 Task: Find connections with filter location Pfungstadt with filter topic #Jobpostingwith filter profile language Potuguese with filter current company Freshersworld.com with filter school NIIT Pune with filter industry Consumer Goods Rental with filter service category Personal Injury Law with filter keywords title Area Sales Manager
Action: Mouse moved to (480, 85)
Screenshot: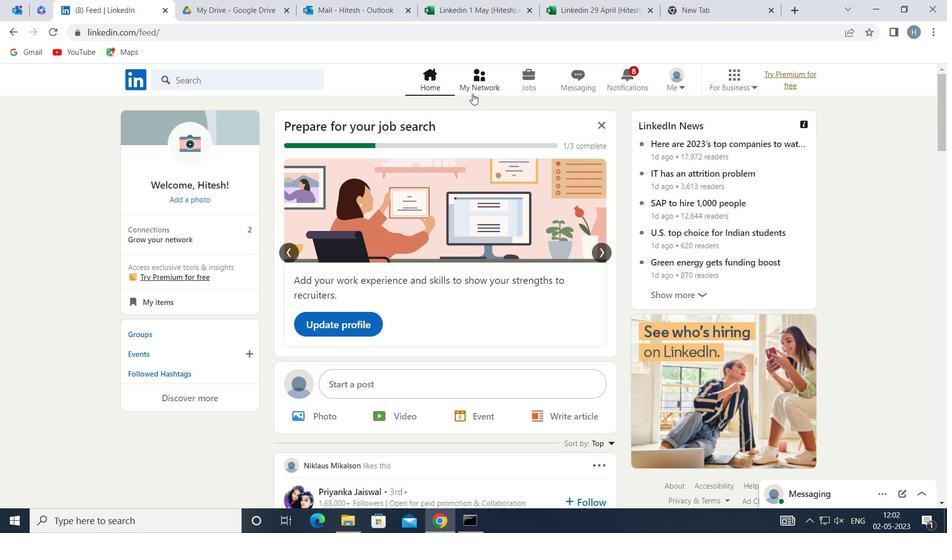 
Action: Mouse pressed left at (480, 85)
Screenshot: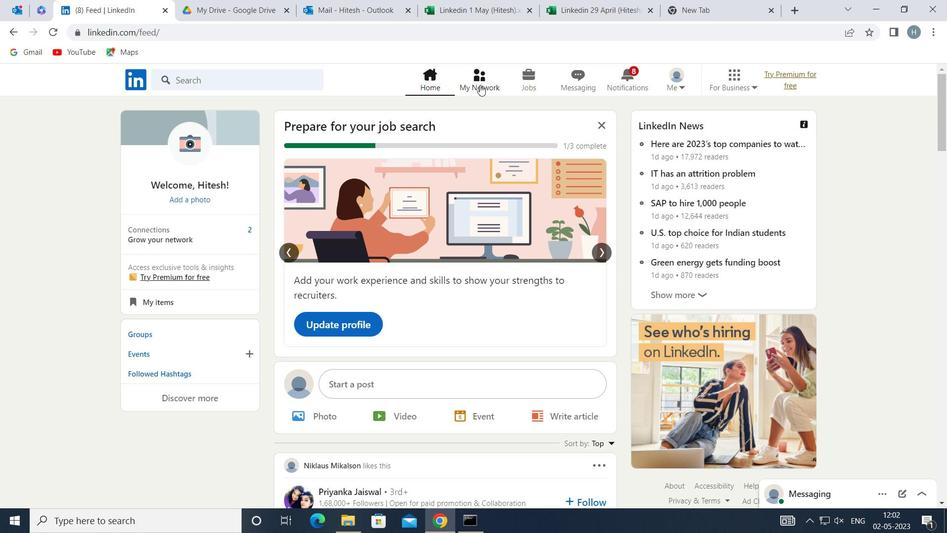 
Action: Mouse moved to (249, 148)
Screenshot: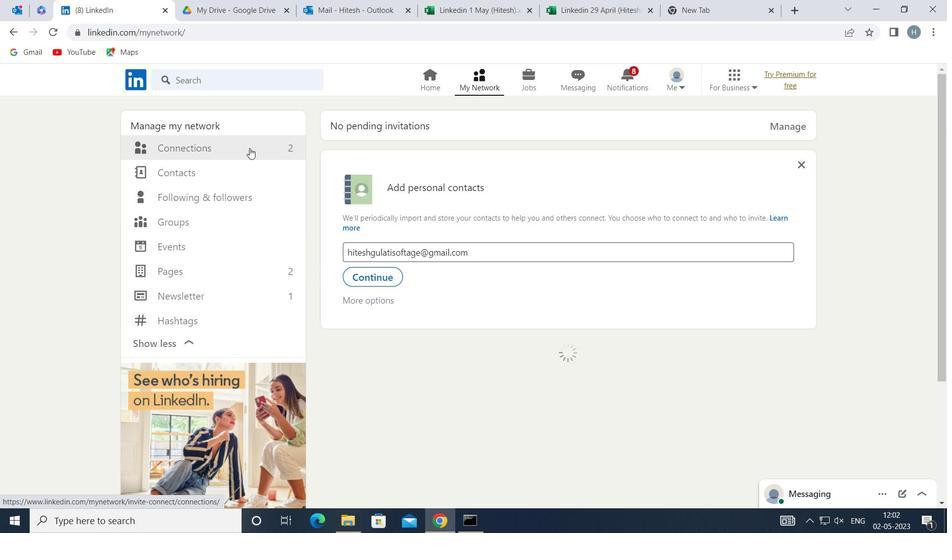 
Action: Mouse pressed left at (249, 148)
Screenshot: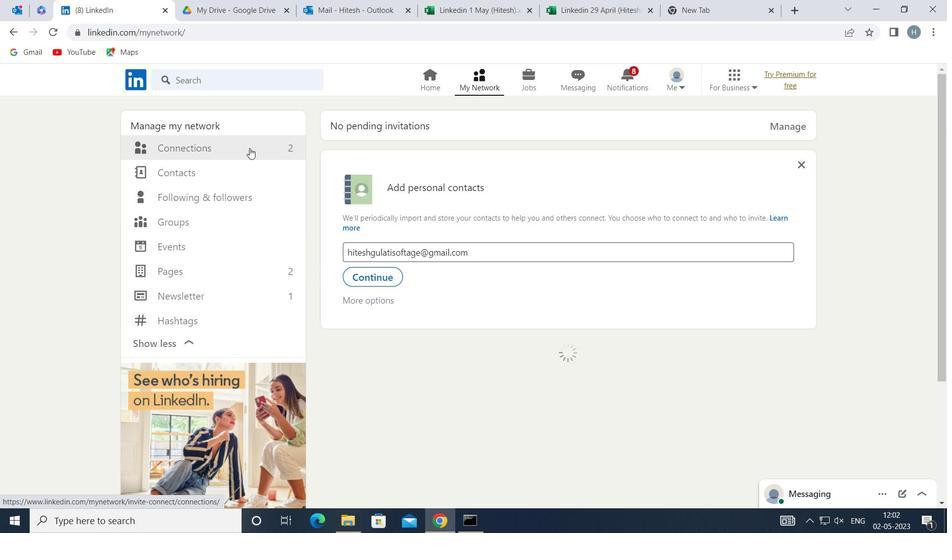 
Action: Mouse moved to (543, 148)
Screenshot: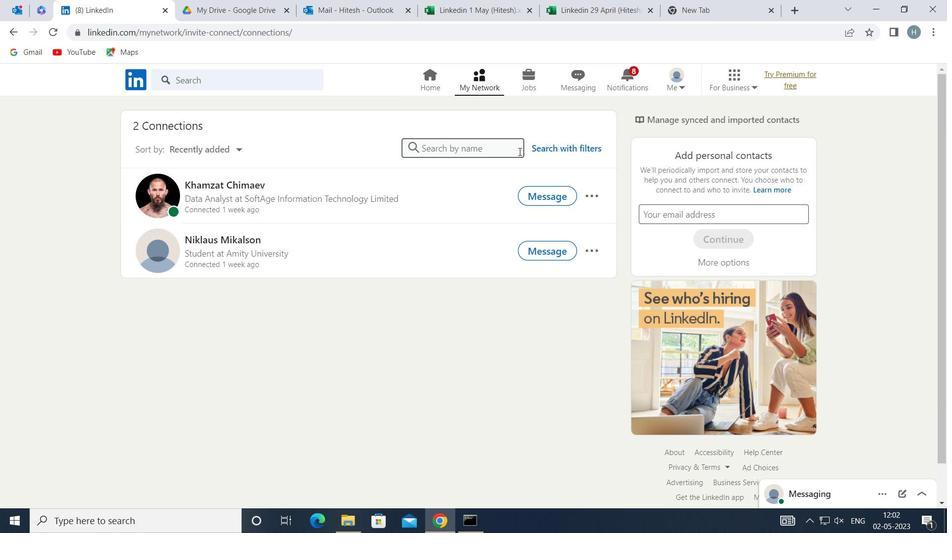 
Action: Mouse pressed left at (543, 148)
Screenshot: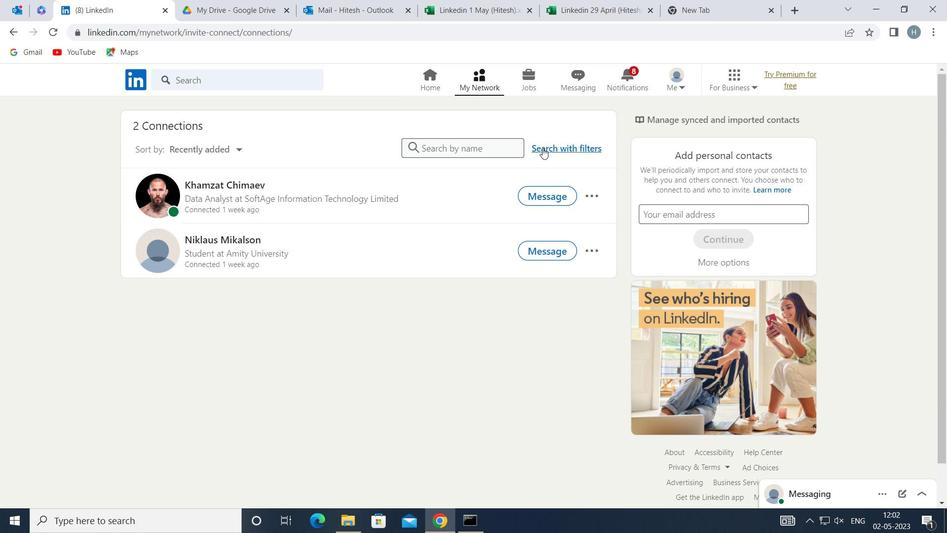 
Action: Mouse moved to (519, 113)
Screenshot: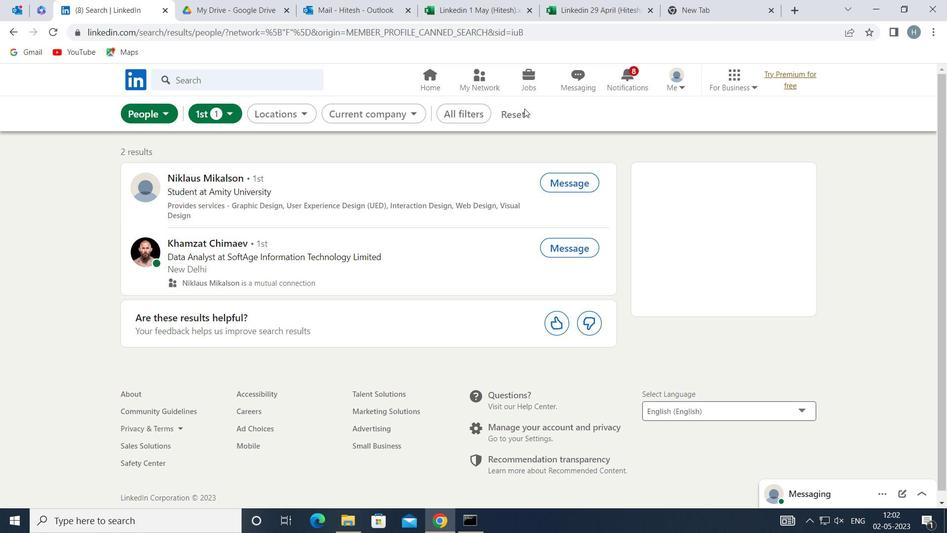 
Action: Mouse pressed left at (519, 113)
Screenshot: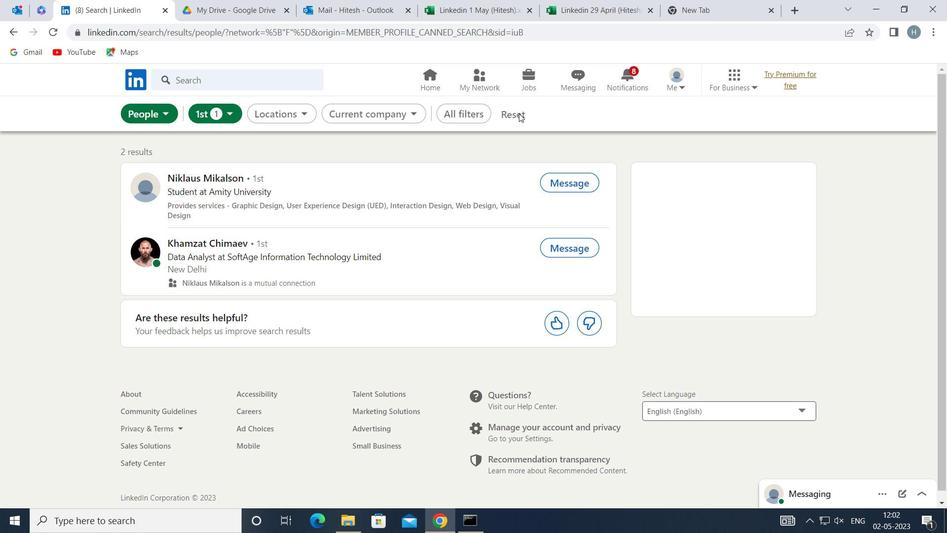 
Action: Mouse moved to (505, 113)
Screenshot: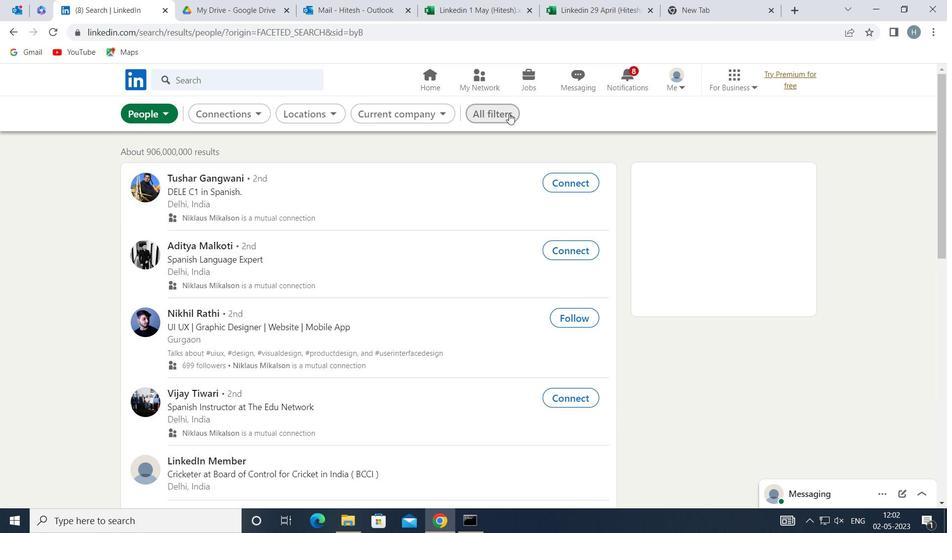 
Action: Mouse pressed left at (505, 113)
Screenshot: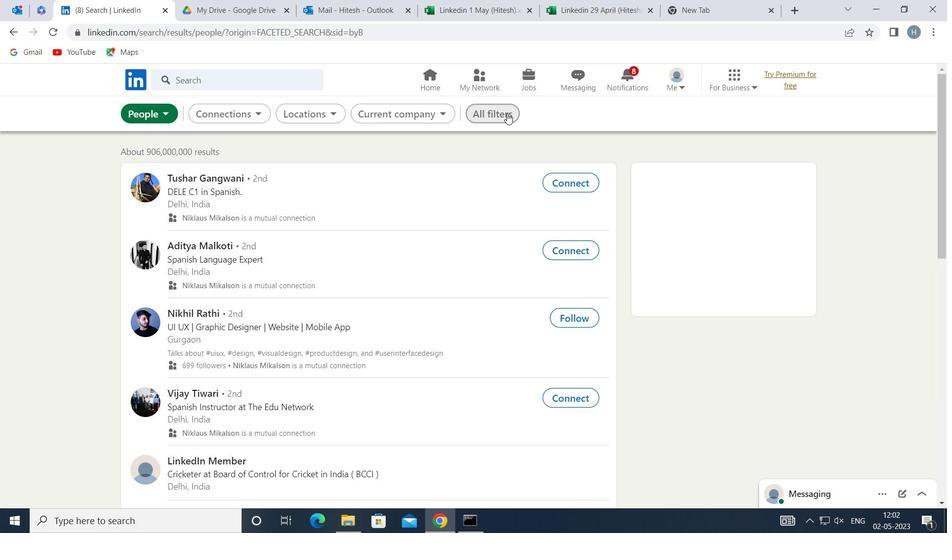 
Action: Mouse moved to (701, 249)
Screenshot: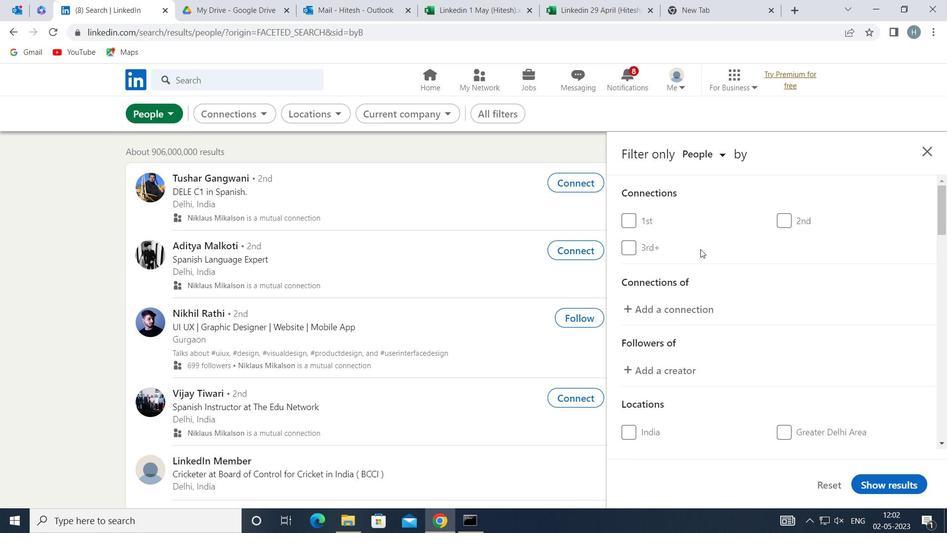 
Action: Mouse scrolled (701, 248) with delta (0, 0)
Screenshot: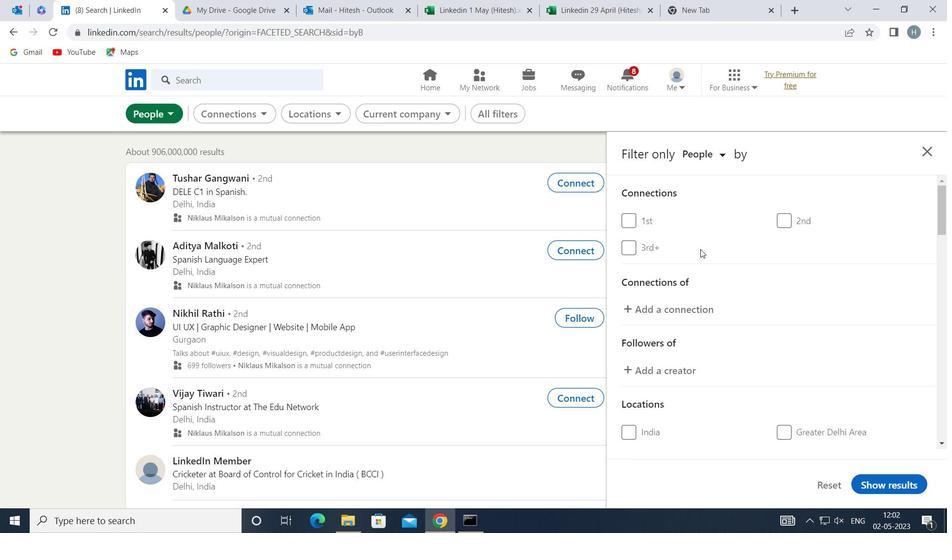 
Action: Mouse scrolled (701, 248) with delta (0, 0)
Screenshot: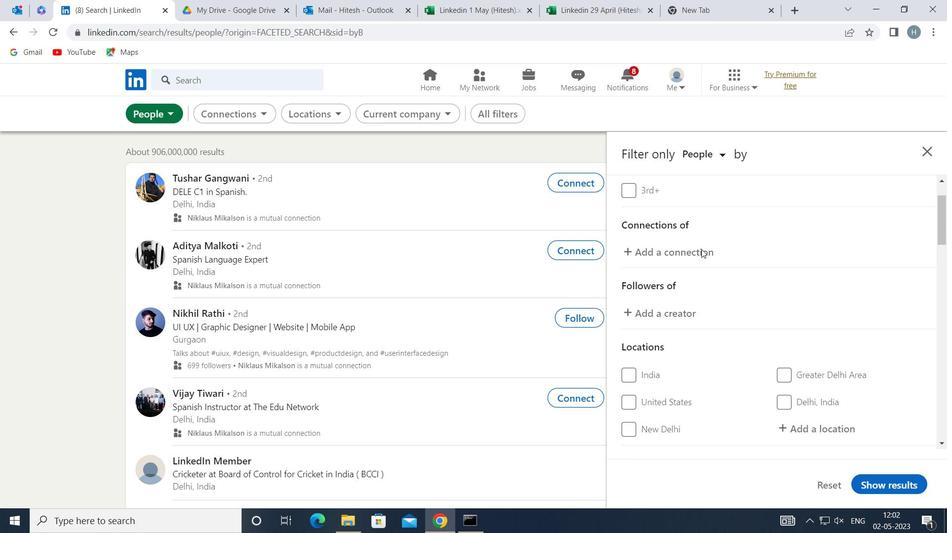 
Action: Mouse moved to (794, 361)
Screenshot: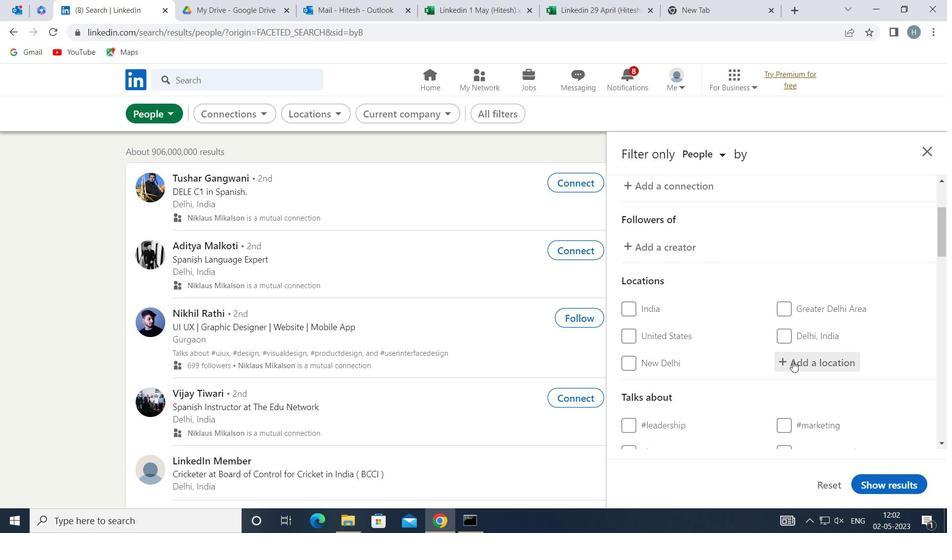 
Action: Mouse pressed left at (794, 361)
Screenshot: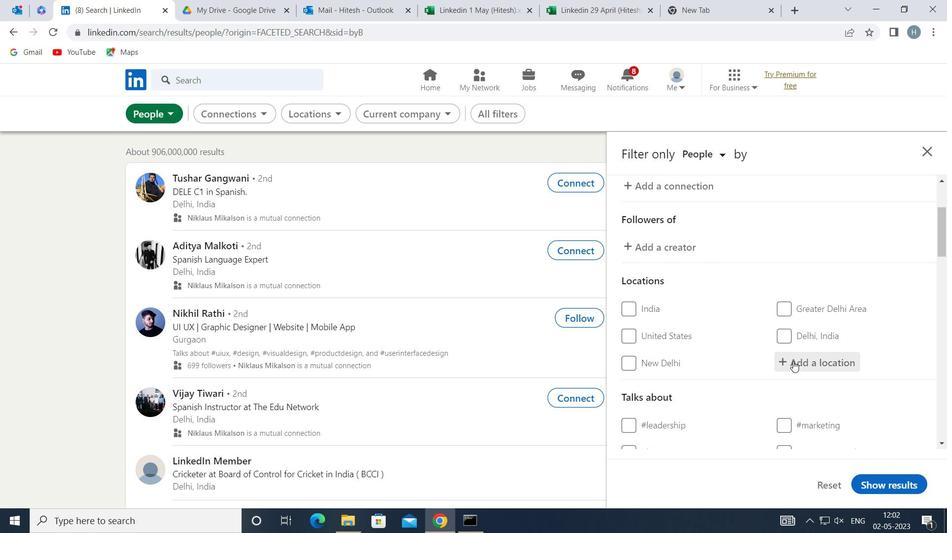 
Action: Mouse moved to (796, 361)
Screenshot: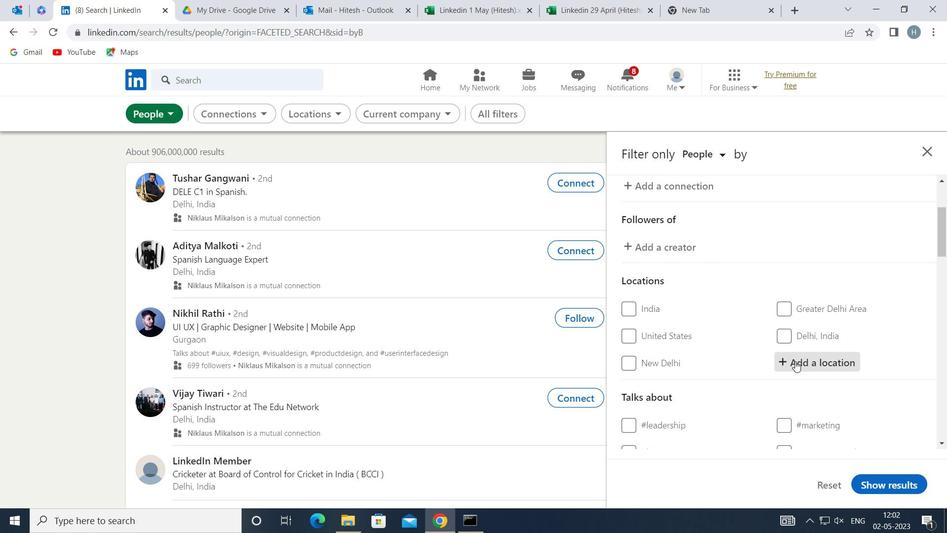 
Action: Key pressed <Key.shift>PFUNGSTADT
Screenshot: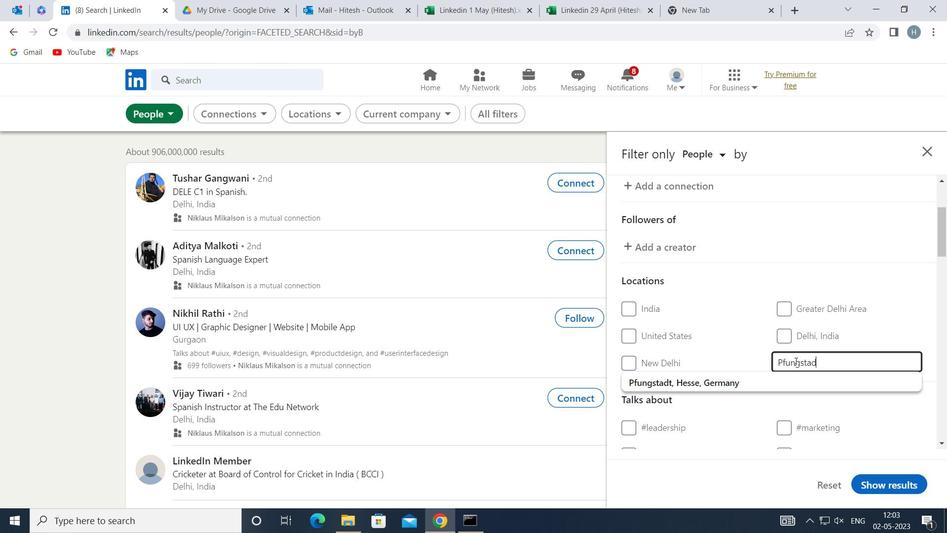 
Action: Mouse moved to (781, 378)
Screenshot: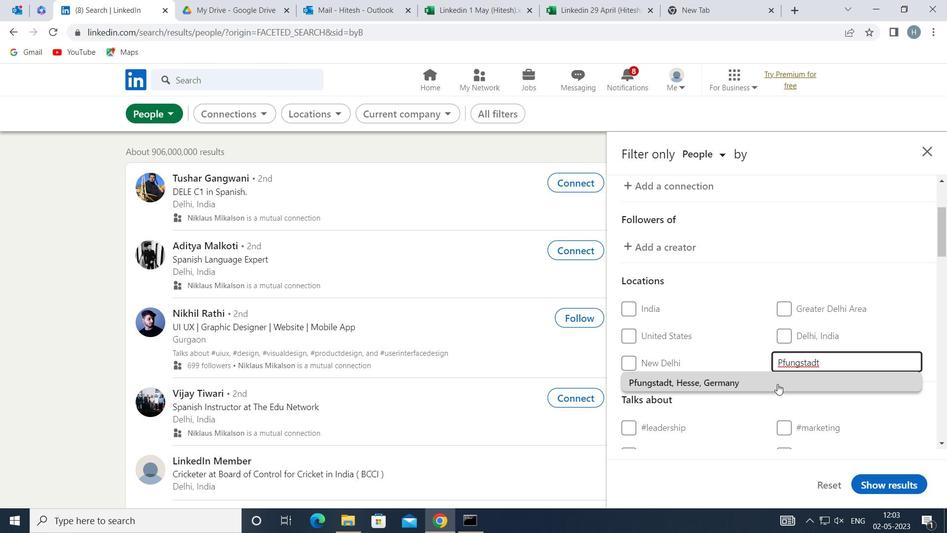 
Action: Mouse pressed left at (781, 378)
Screenshot: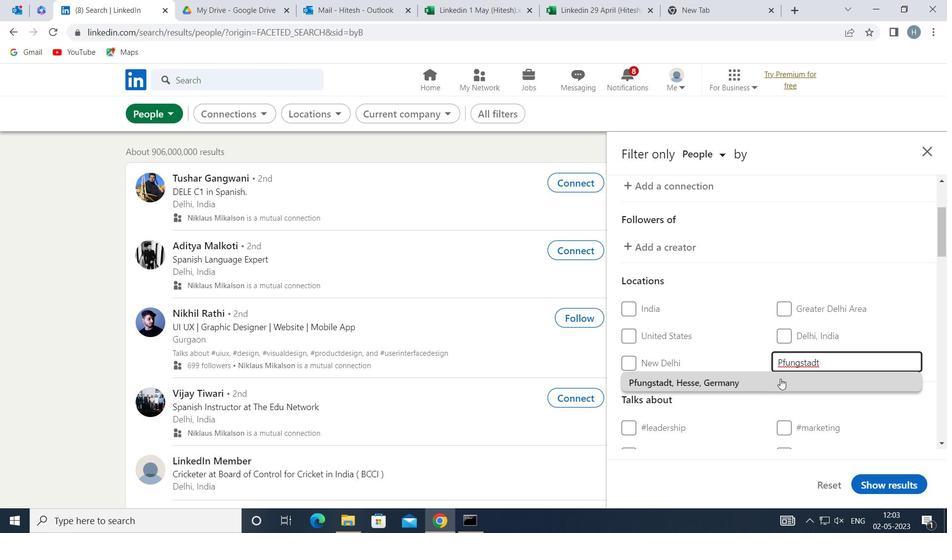 
Action: Mouse moved to (781, 377)
Screenshot: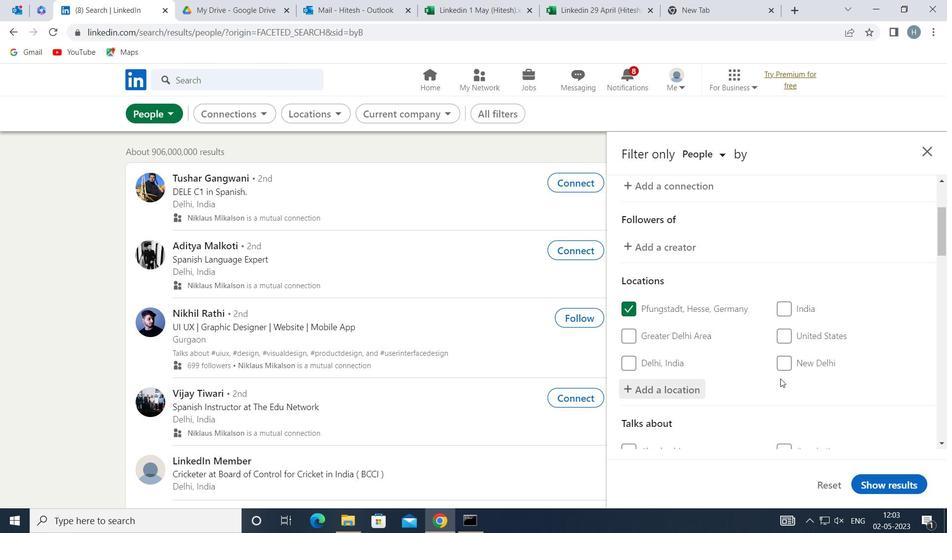 
Action: Mouse scrolled (781, 376) with delta (0, 0)
Screenshot: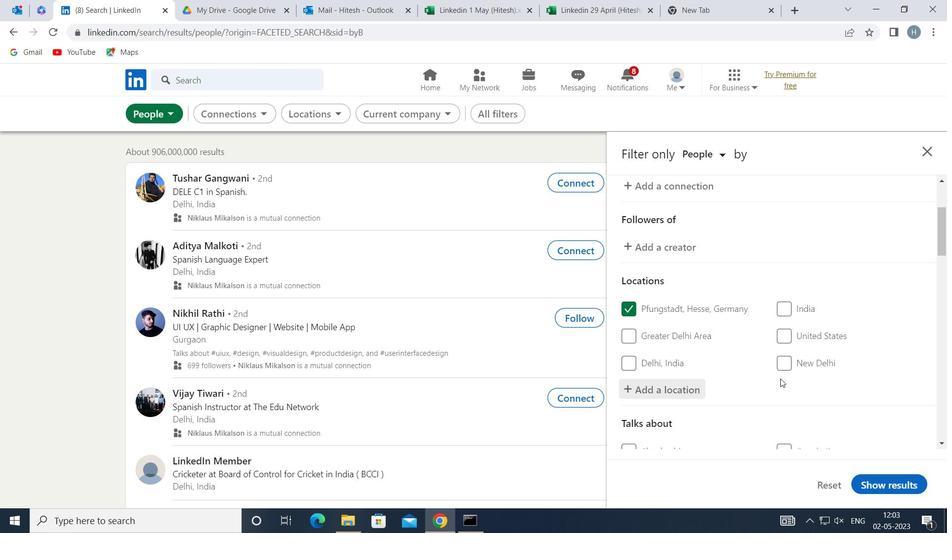 
Action: Mouse moved to (781, 376)
Screenshot: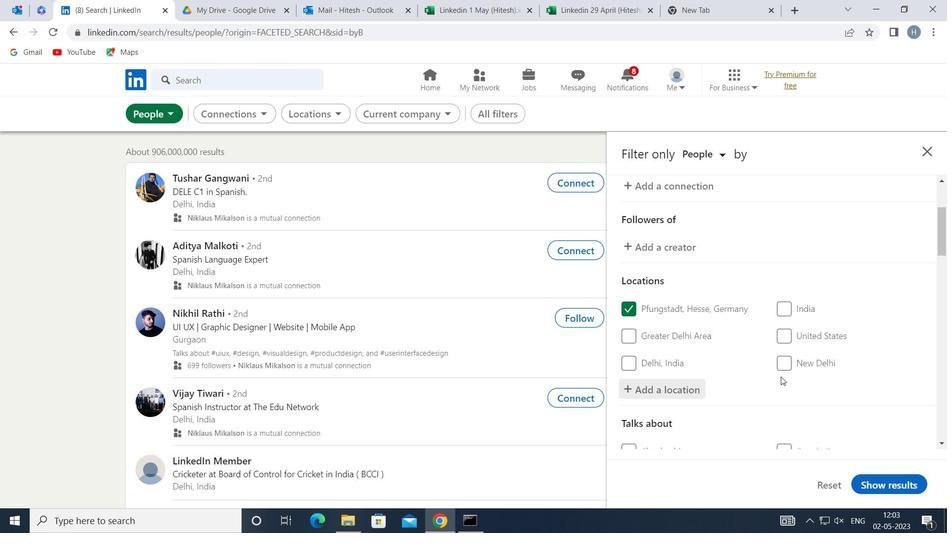 
Action: Mouse scrolled (781, 376) with delta (0, 0)
Screenshot: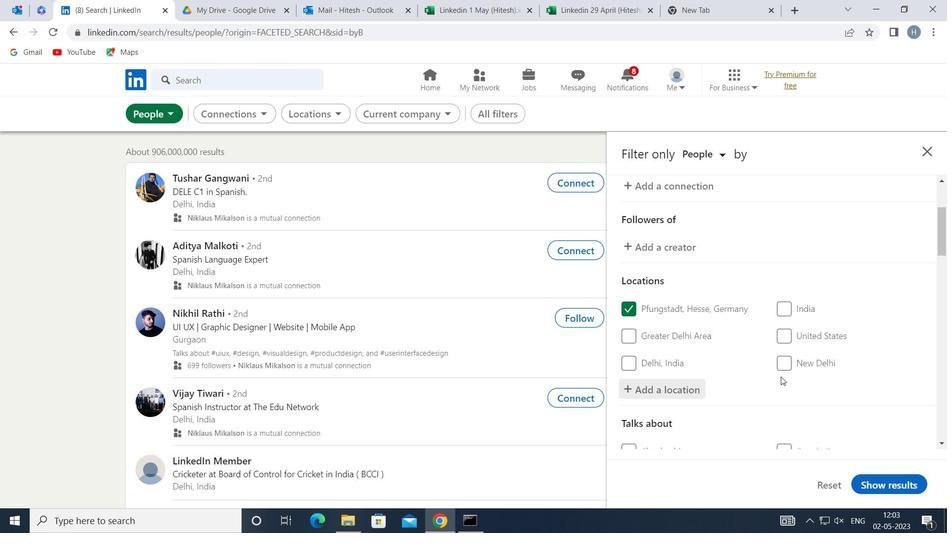 
Action: Mouse moved to (778, 367)
Screenshot: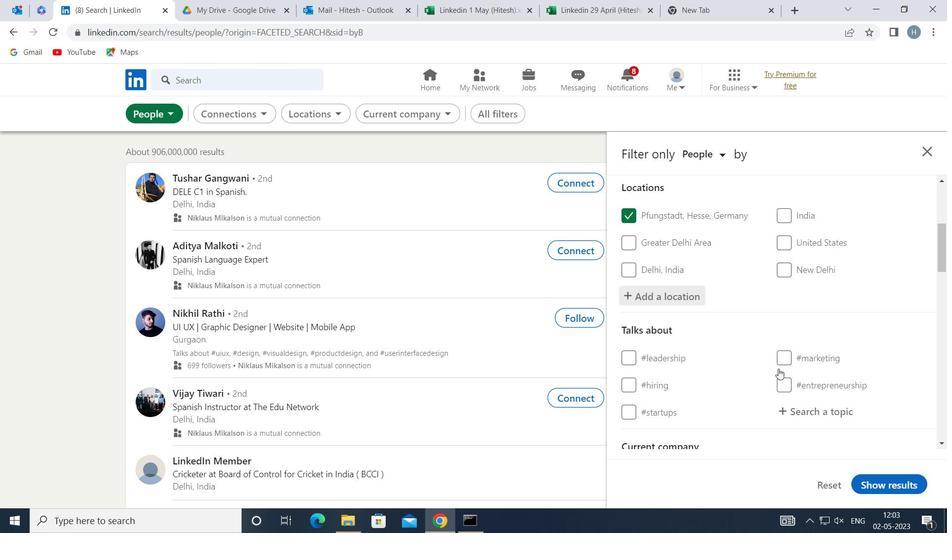 
Action: Mouse scrolled (778, 366) with delta (0, 0)
Screenshot: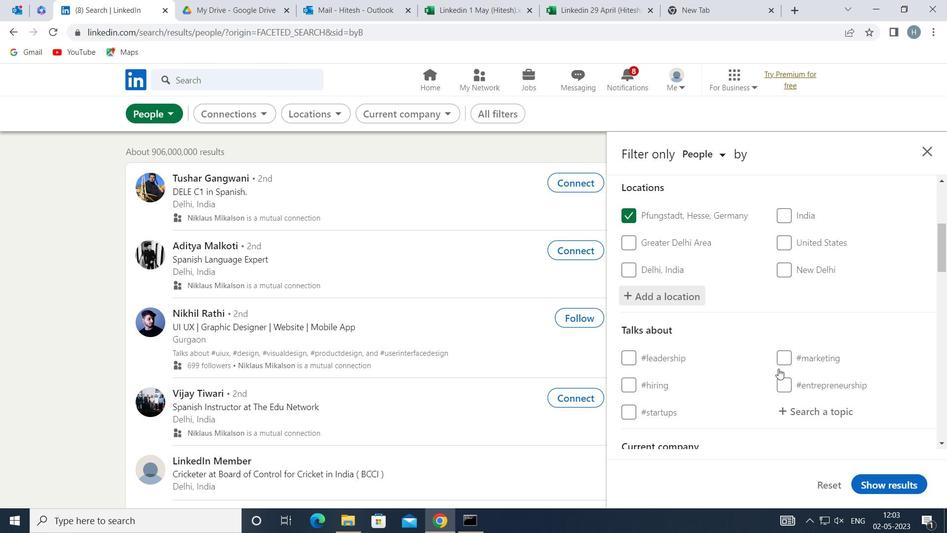 
Action: Mouse moved to (821, 316)
Screenshot: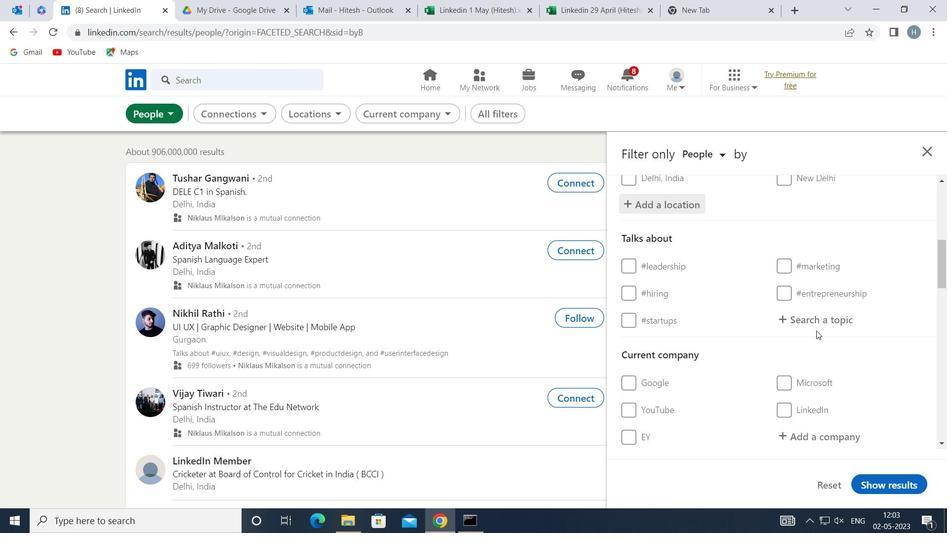 
Action: Mouse pressed left at (821, 316)
Screenshot: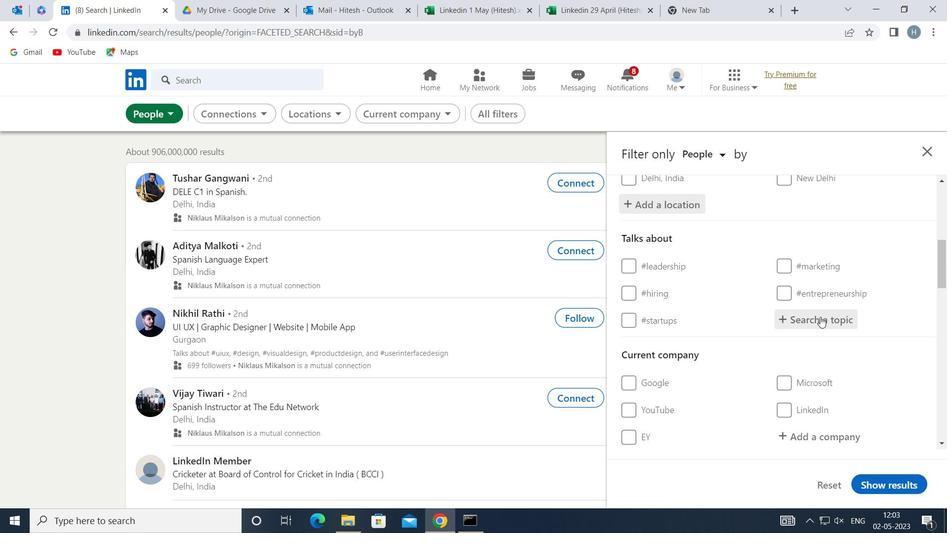 
Action: Key pressed <Key.shift>J<Key.shift><Key.backspace><Key.shift>JOBPOSI
Screenshot: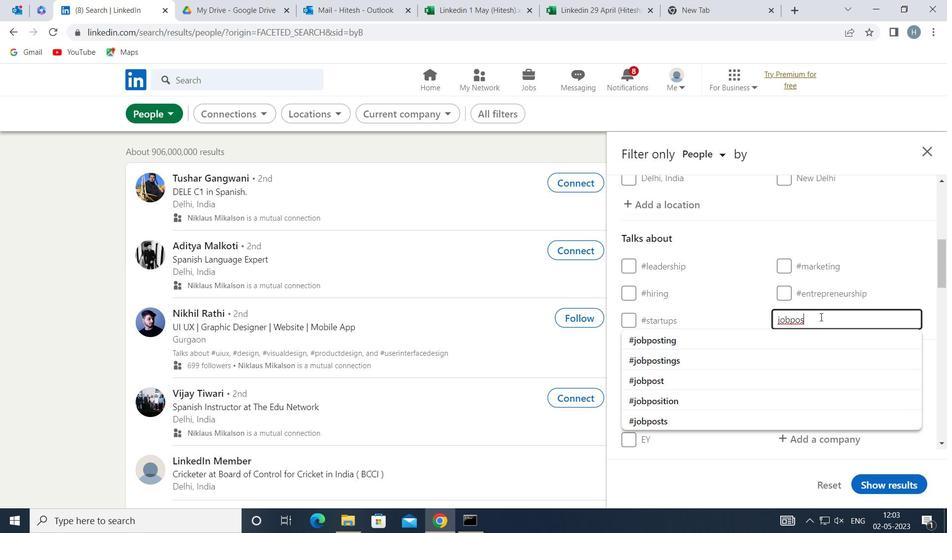 
Action: Mouse moved to (760, 337)
Screenshot: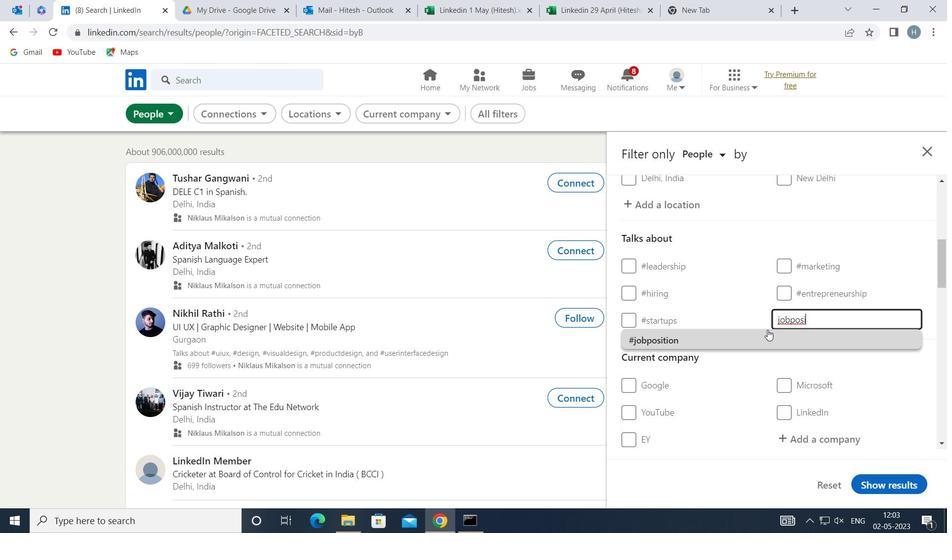 
Action: Key pressed <Key.backspace>T
Screenshot: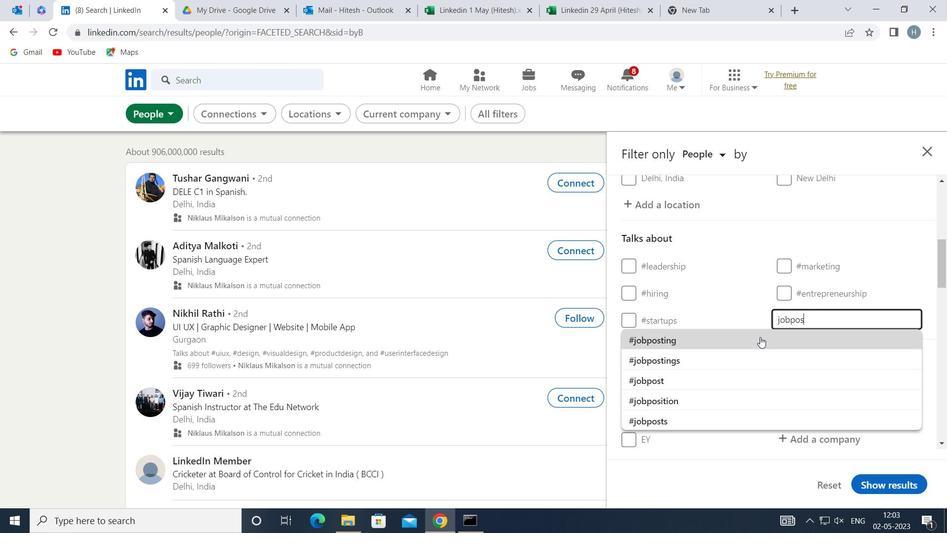 
Action: Mouse pressed left at (760, 337)
Screenshot: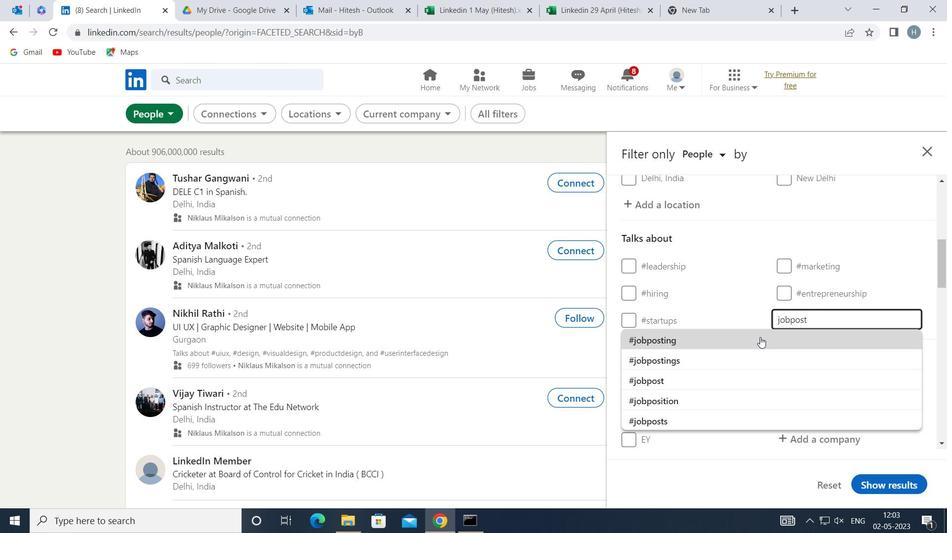 
Action: Mouse scrolled (760, 337) with delta (0, 0)
Screenshot: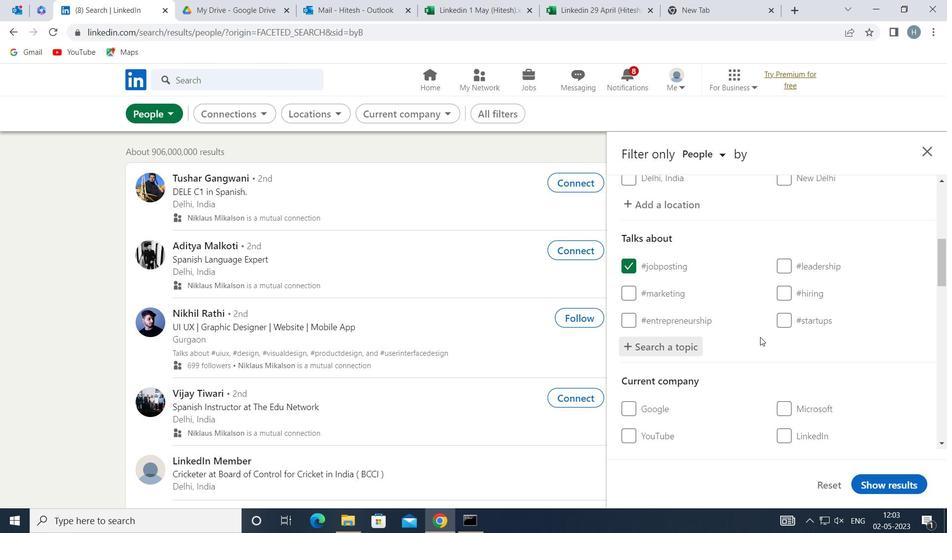 
Action: Mouse scrolled (760, 337) with delta (0, 0)
Screenshot: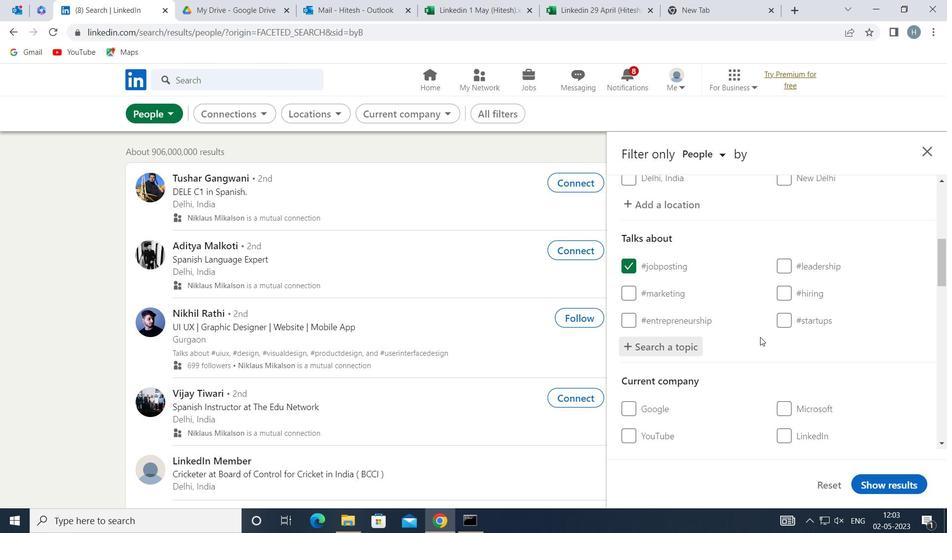 
Action: Mouse moved to (753, 335)
Screenshot: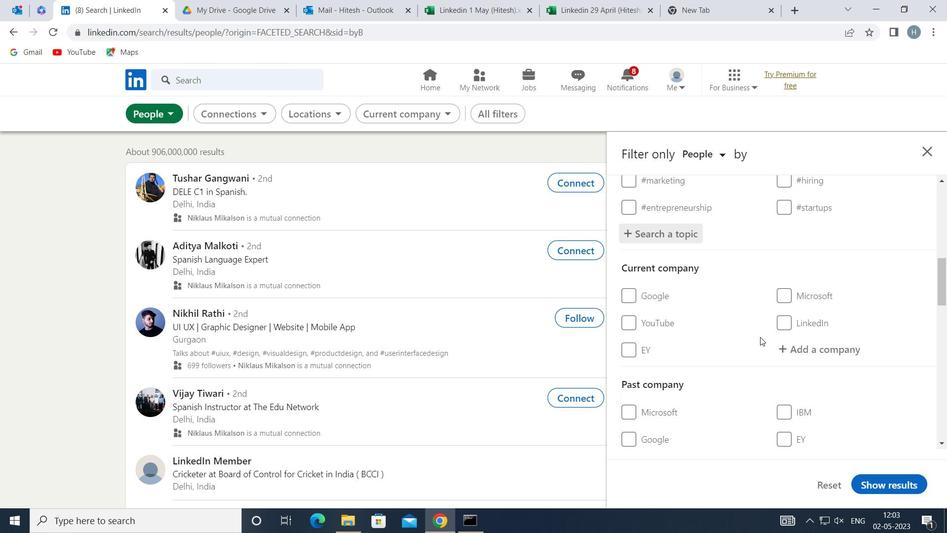 
Action: Mouse scrolled (753, 335) with delta (0, 0)
Screenshot: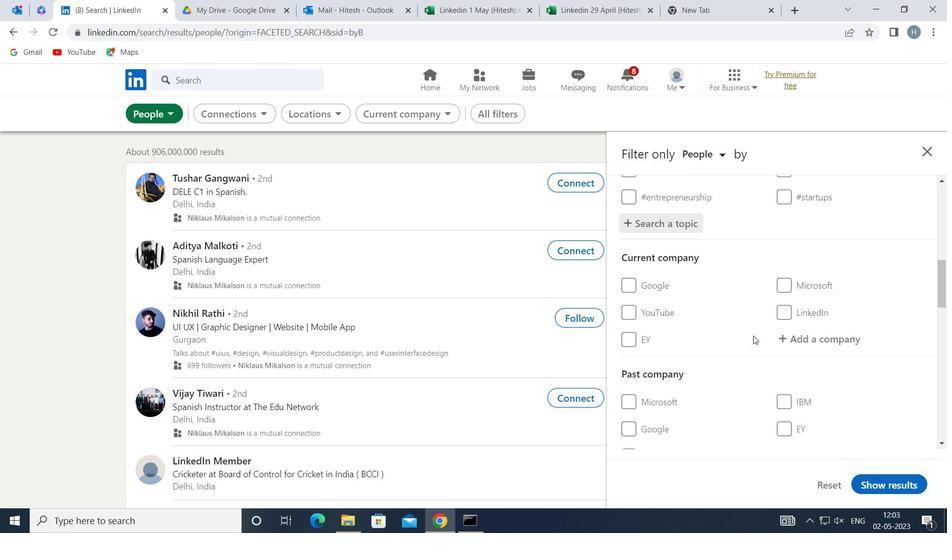 
Action: Mouse scrolled (753, 335) with delta (0, 0)
Screenshot: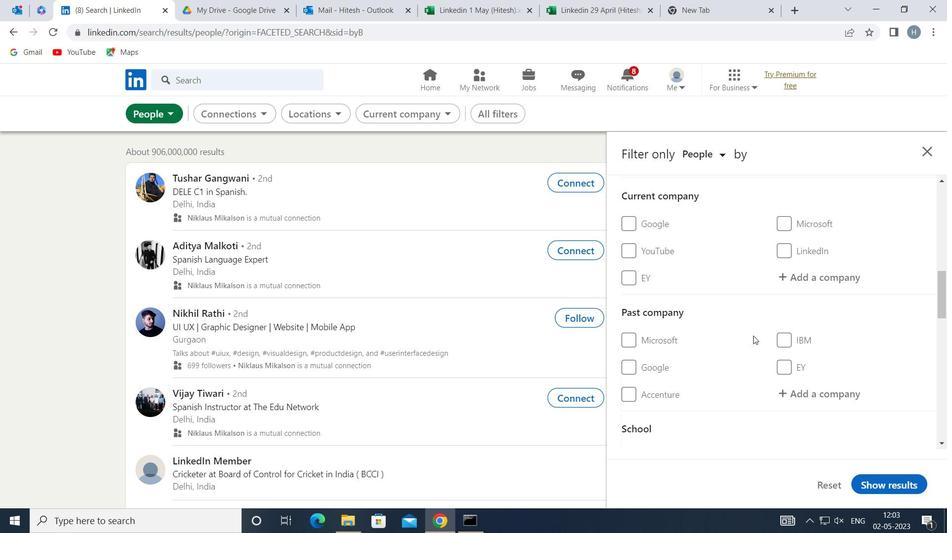 
Action: Mouse scrolled (753, 335) with delta (0, 0)
Screenshot: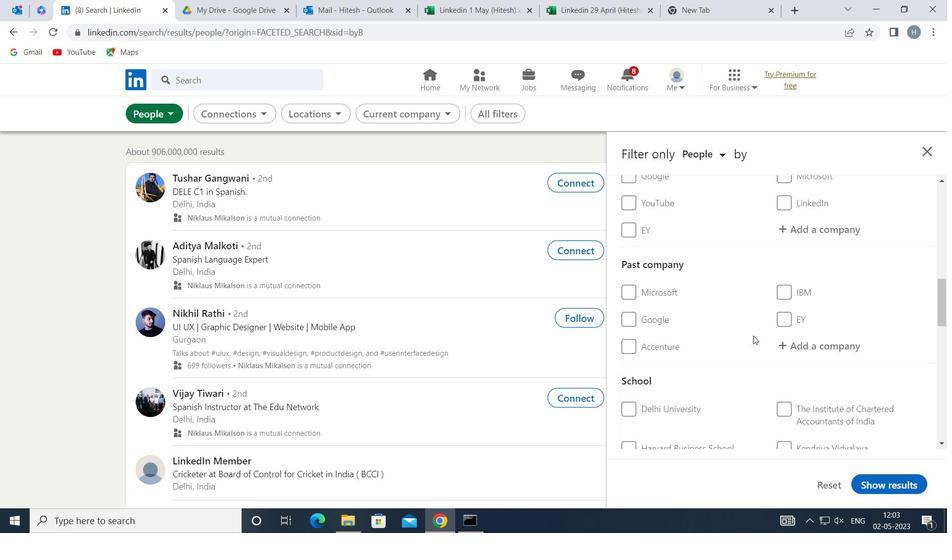 
Action: Mouse scrolled (753, 335) with delta (0, 0)
Screenshot: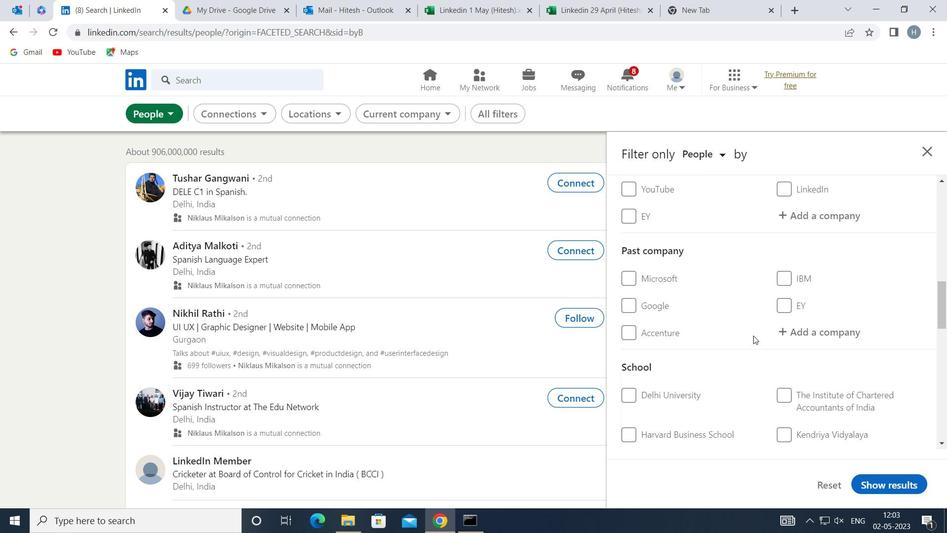 
Action: Mouse scrolled (753, 335) with delta (0, 0)
Screenshot: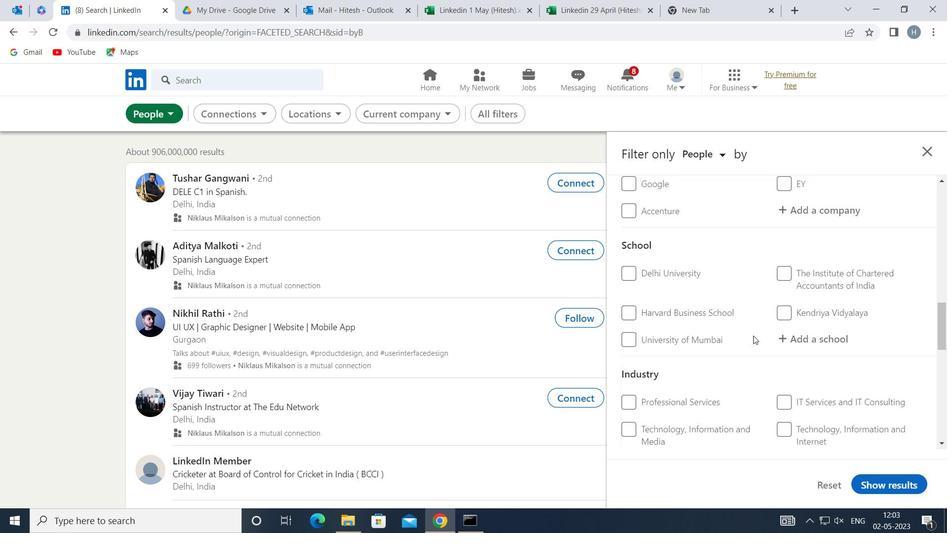 
Action: Mouse scrolled (753, 335) with delta (0, 0)
Screenshot: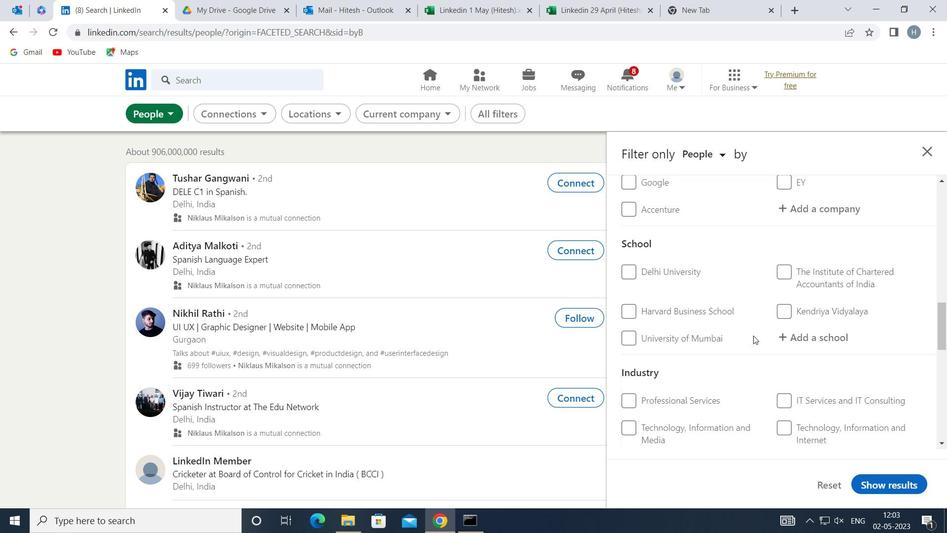 
Action: Mouse scrolled (753, 335) with delta (0, 0)
Screenshot: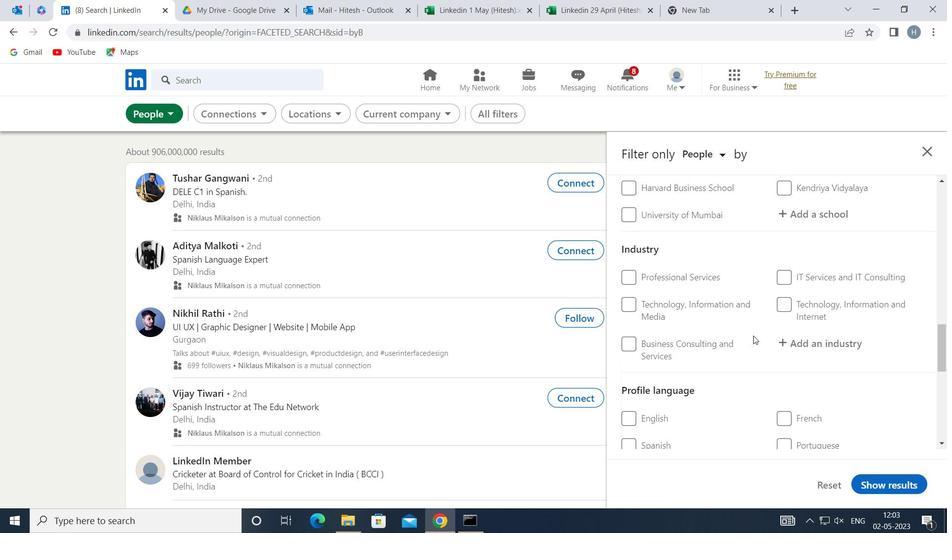 
Action: Mouse moved to (788, 381)
Screenshot: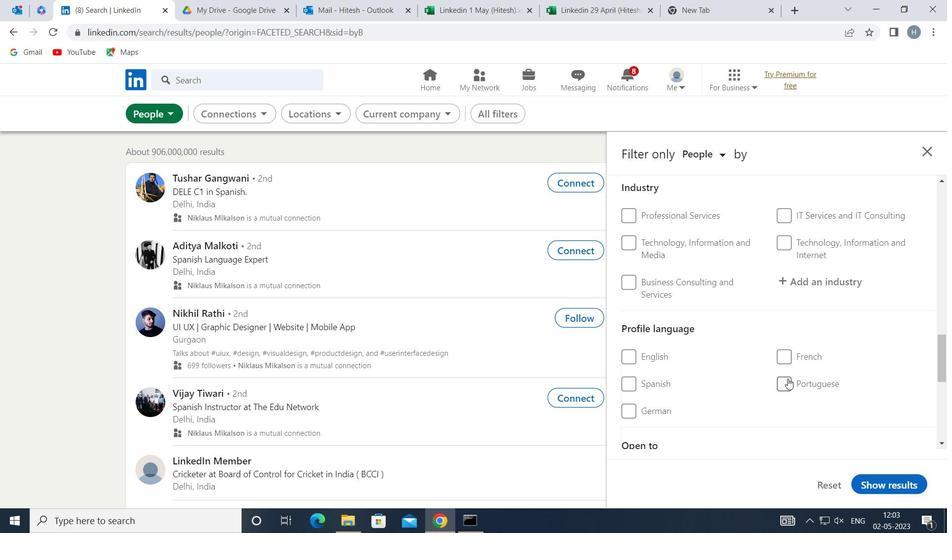 
Action: Mouse pressed left at (788, 381)
Screenshot: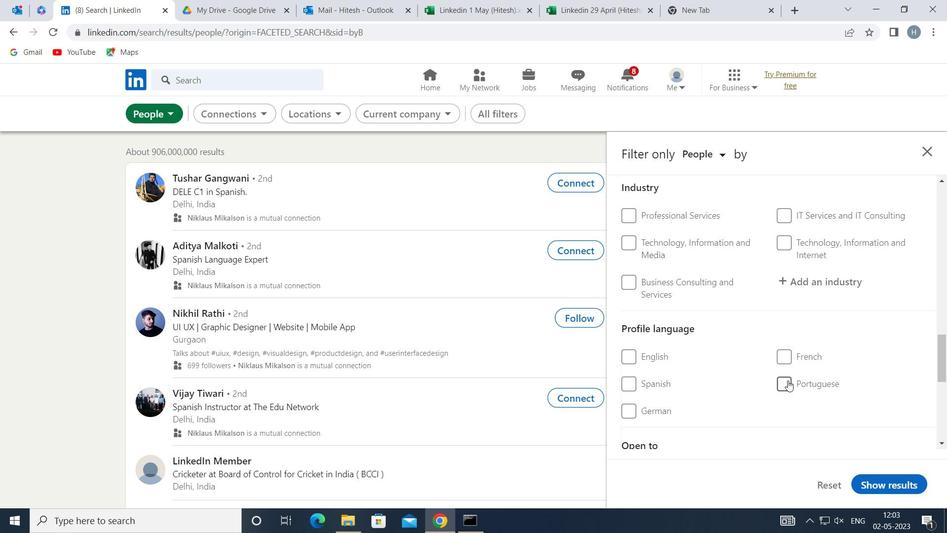 
Action: Mouse moved to (732, 366)
Screenshot: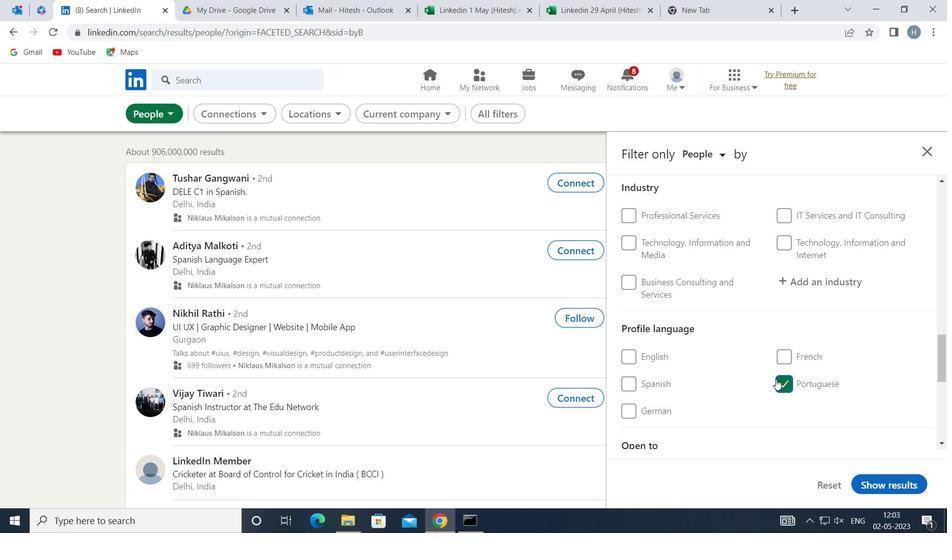 
Action: Mouse scrolled (732, 366) with delta (0, 0)
Screenshot: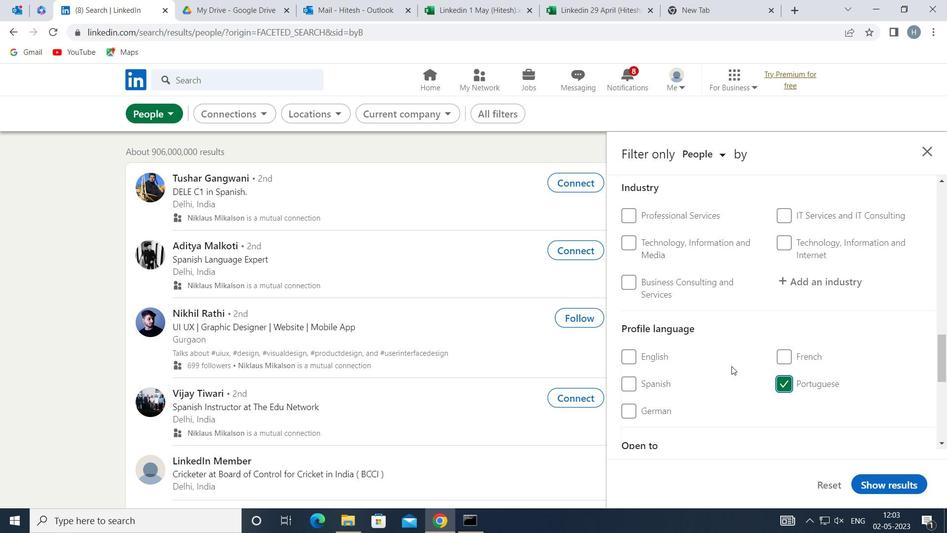 
Action: Mouse moved to (732, 365)
Screenshot: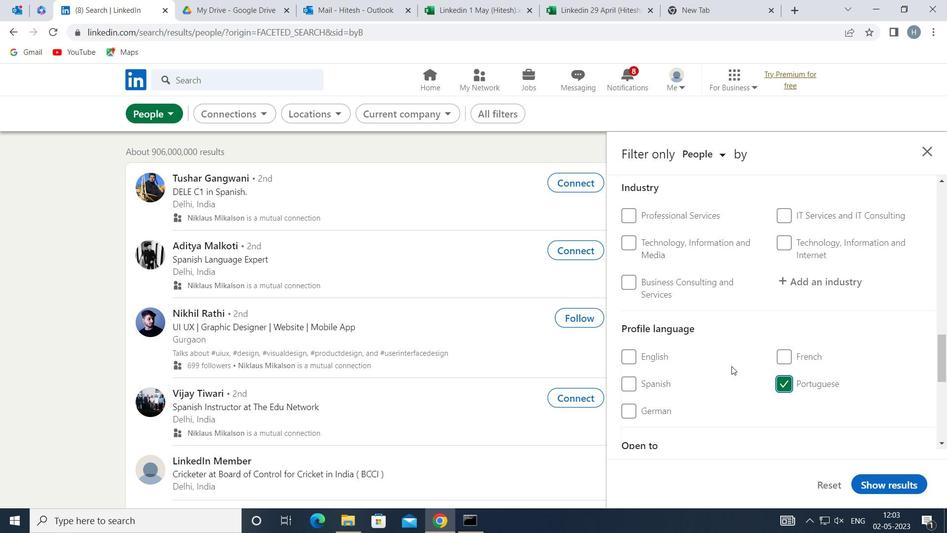 
Action: Mouse scrolled (732, 366) with delta (0, 0)
Screenshot: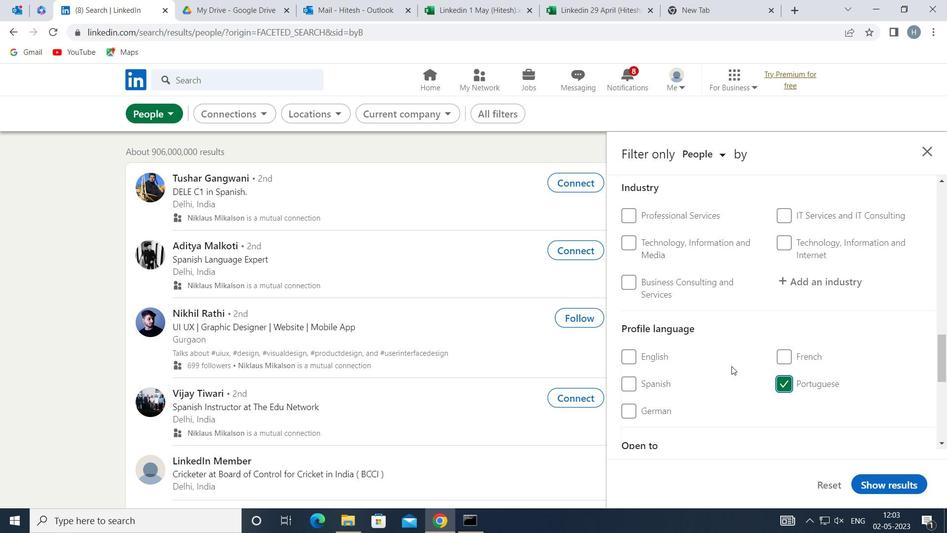 
Action: Mouse moved to (732, 358)
Screenshot: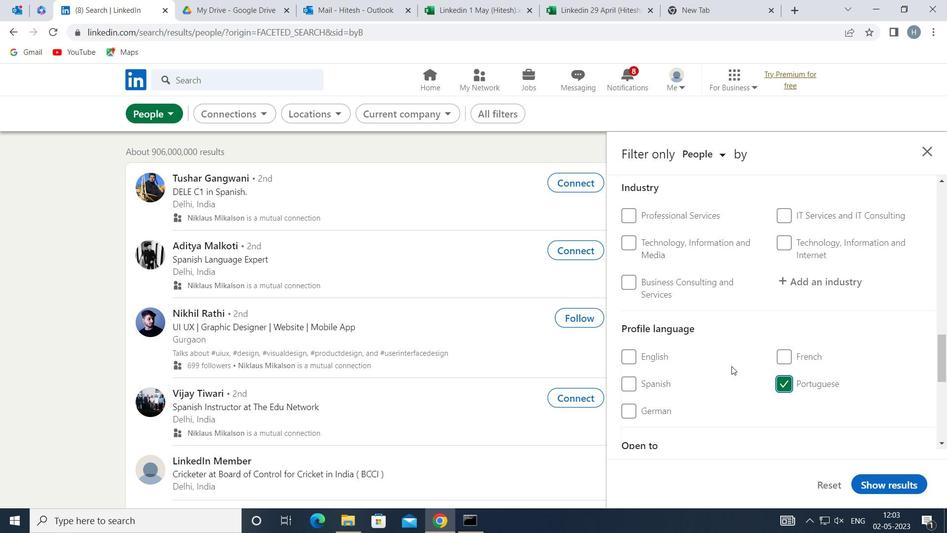 
Action: Mouse scrolled (732, 358) with delta (0, 0)
Screenshot: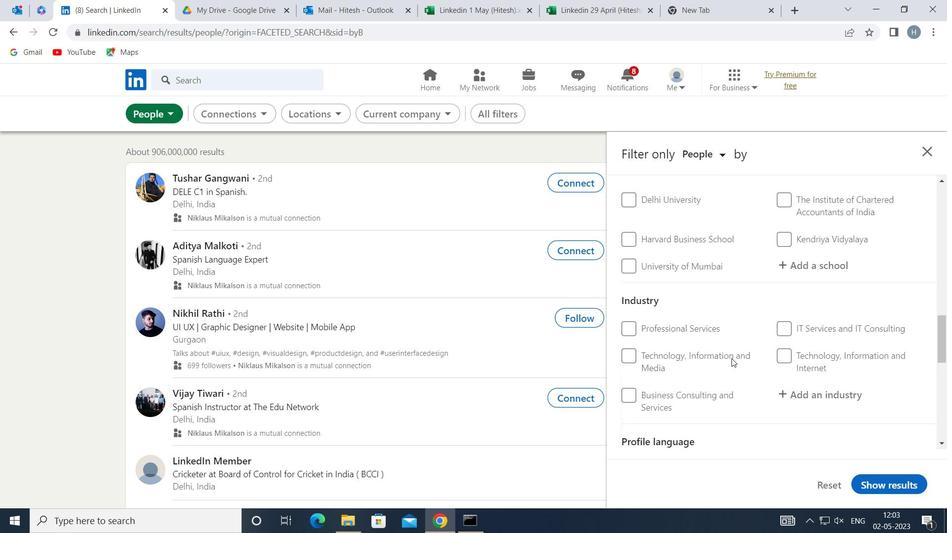 
Action: Mouse scrolled (732, 358) with delta (0, 0)
Screenshot: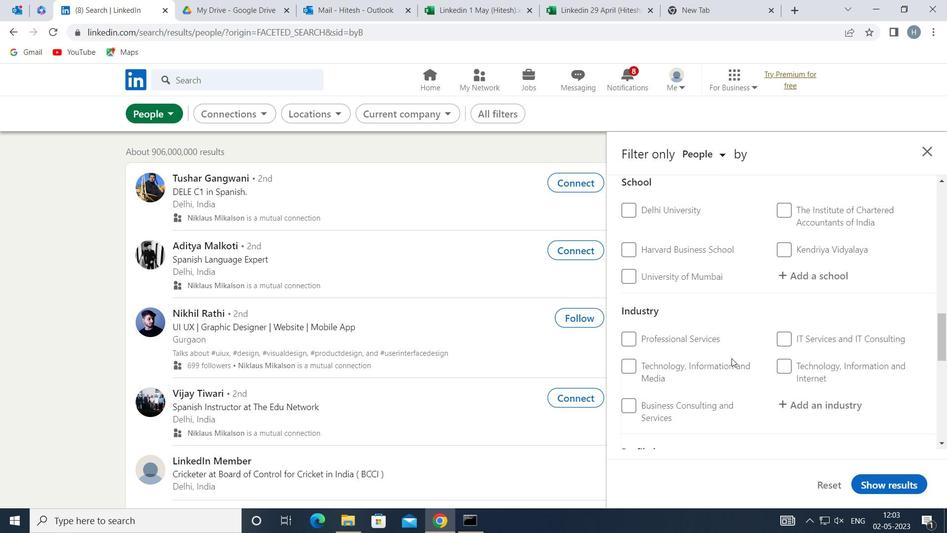 
Action: Mouse scrolled (732, 358) with delta (0, 0)
Screenshot: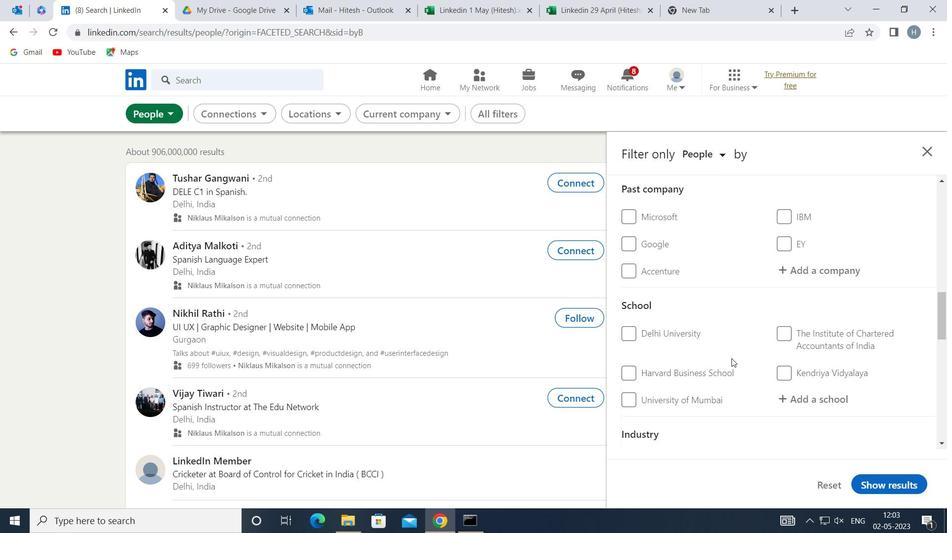 
Action: Mouse scrolled (732, 358) with delta (0, 0)
Screenshot: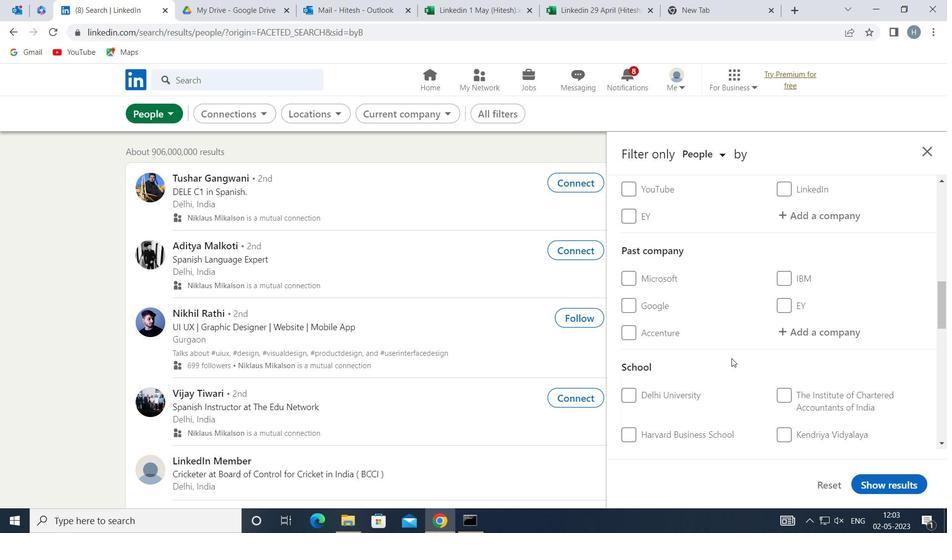 
Action: Mouse scrolled (732, 358) with delta (0, 0)
Screenshot: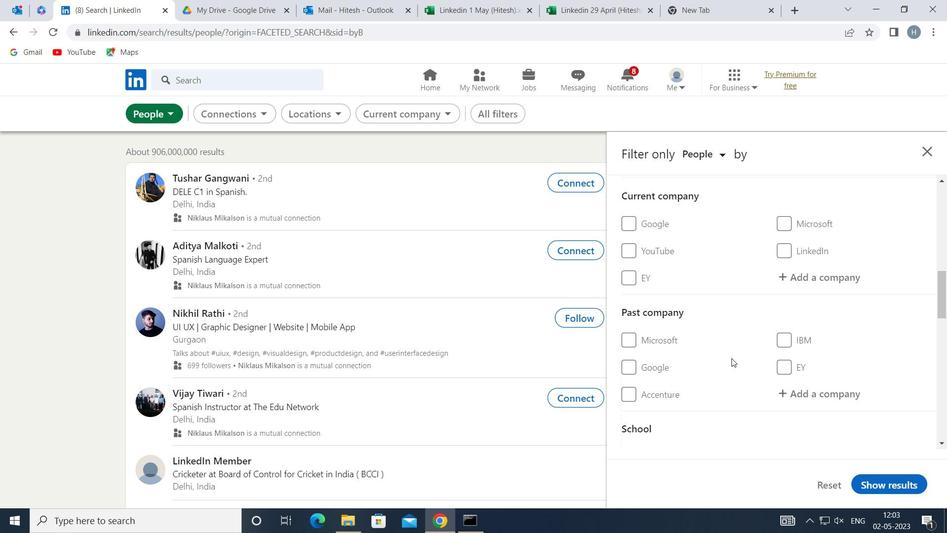 
Action: Mouse scrolled (732, 358) with delta (0, 0)
Screenshot: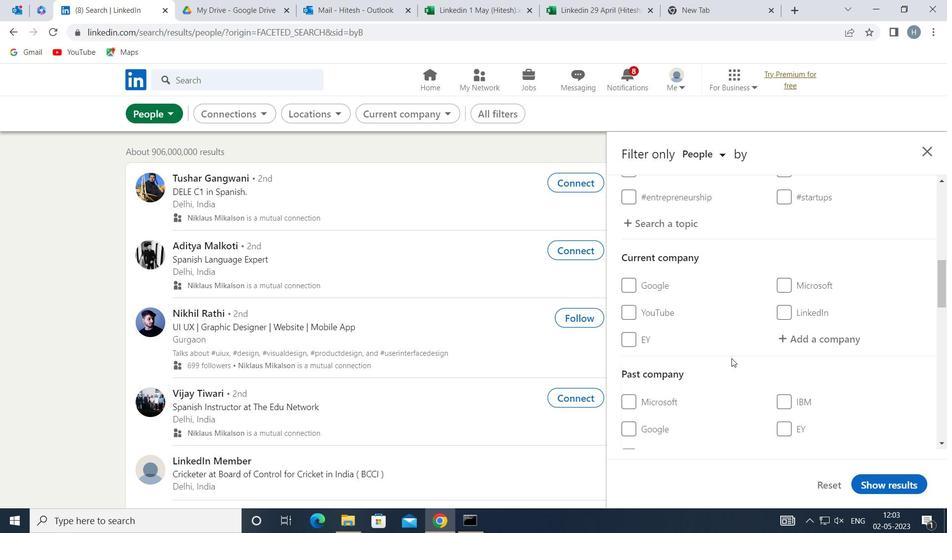 
Action: Mouse moved to (800, 399)
Screenshot: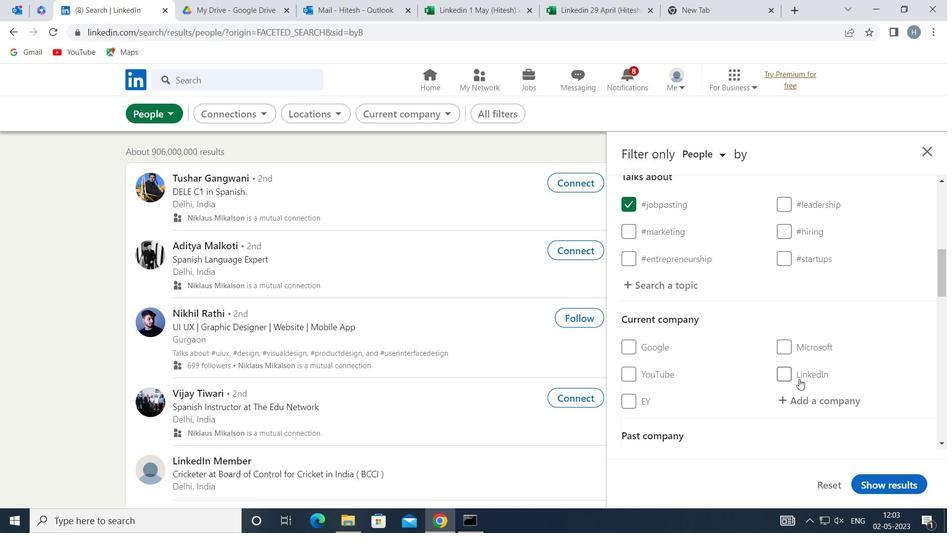 
Action: Mouse pressed left at (800, 399)
Screenshot: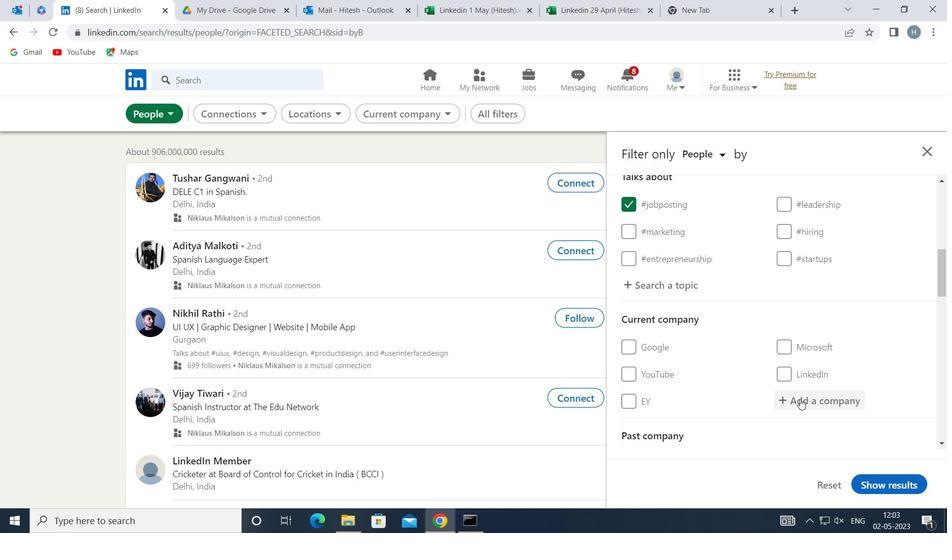 
Action: Key pressed <Key.shift>FRES
Screenshot: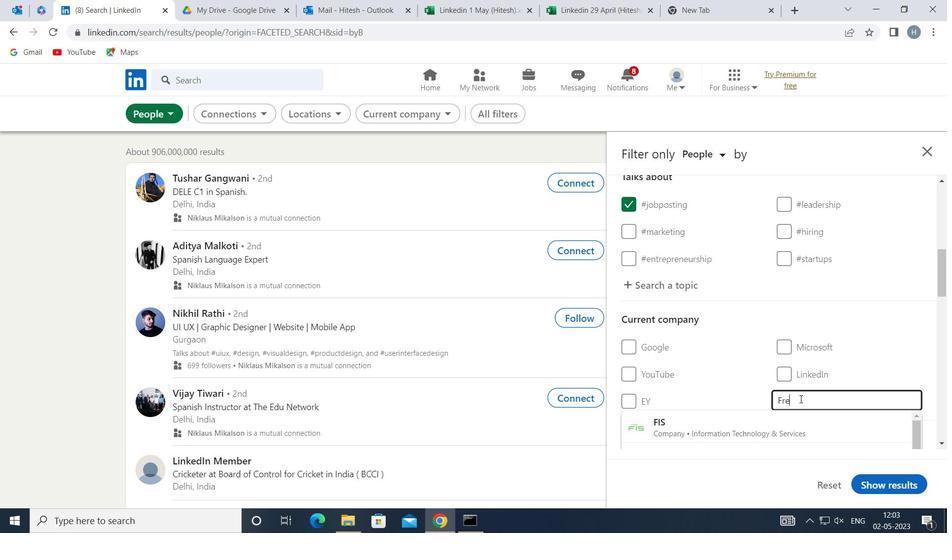 
Action: Mouse moved to (745, 401)
Screenshot: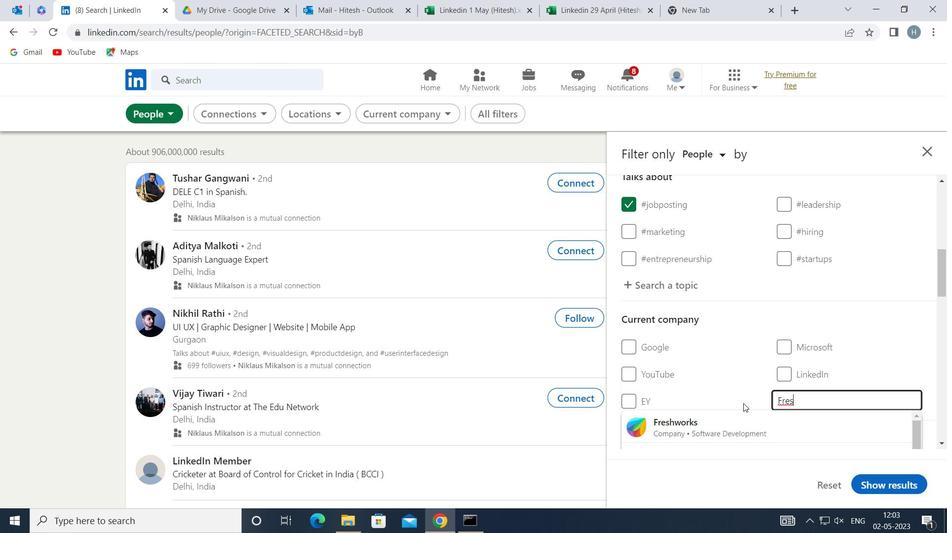 
Action: Key pressed H
Screenshot: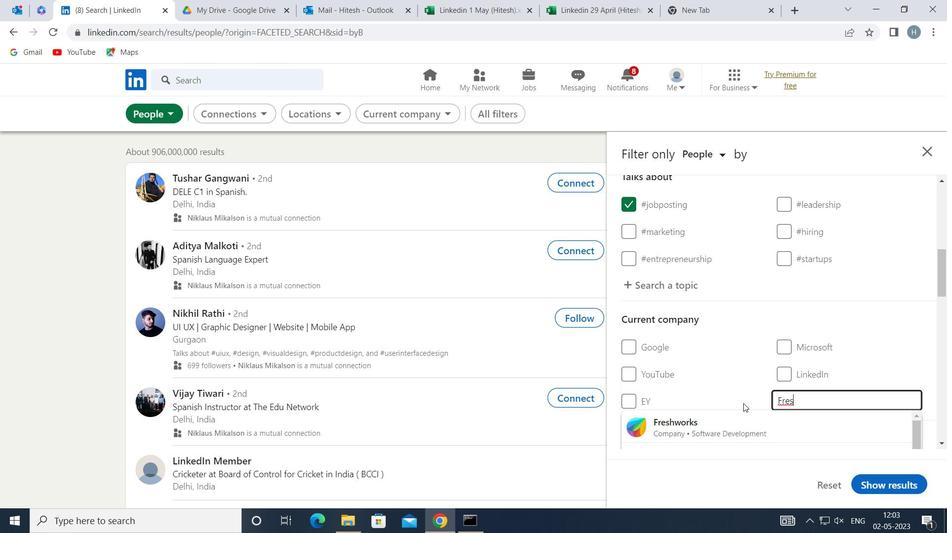 
Action: Mouse moved to (748, 395)
Screenshot: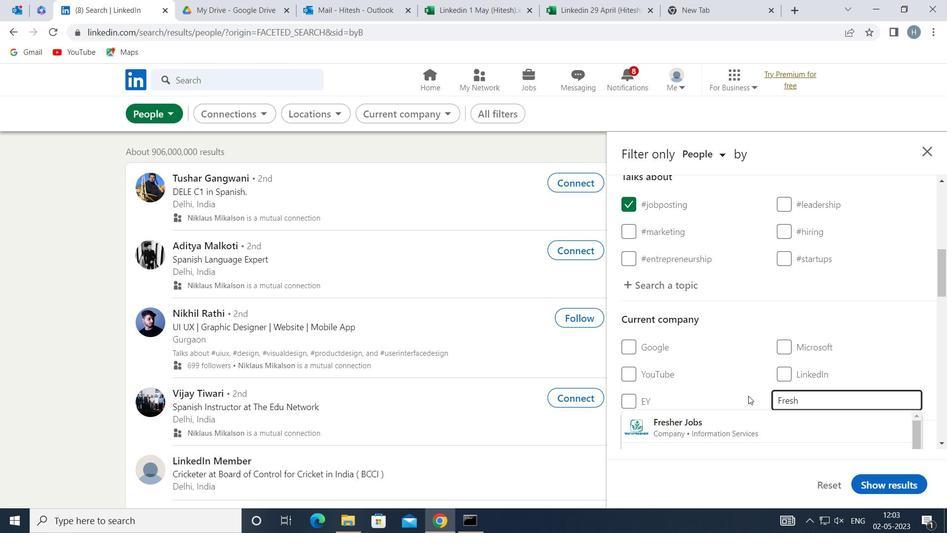
Action: Key pressed ERS
Screenshot: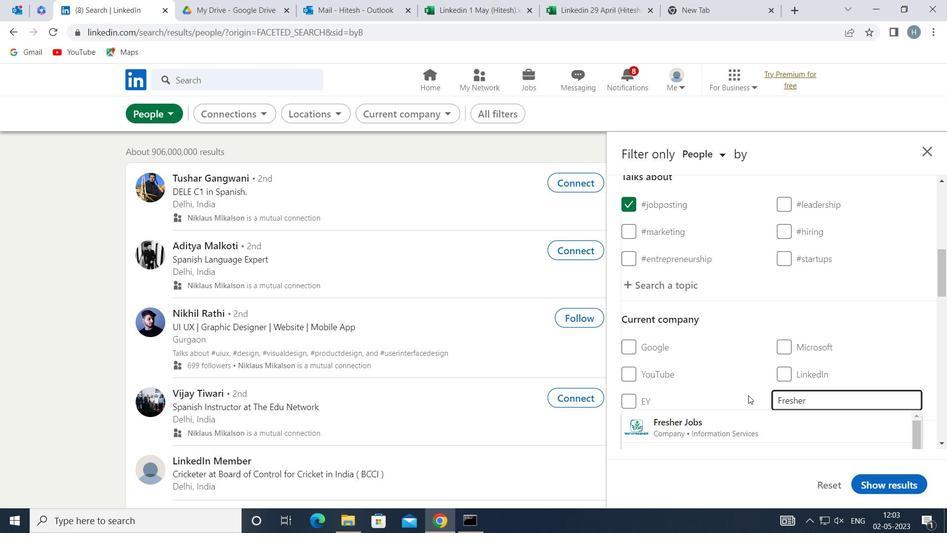 
Action: Mouse moved to (750, 393)
Screenshot: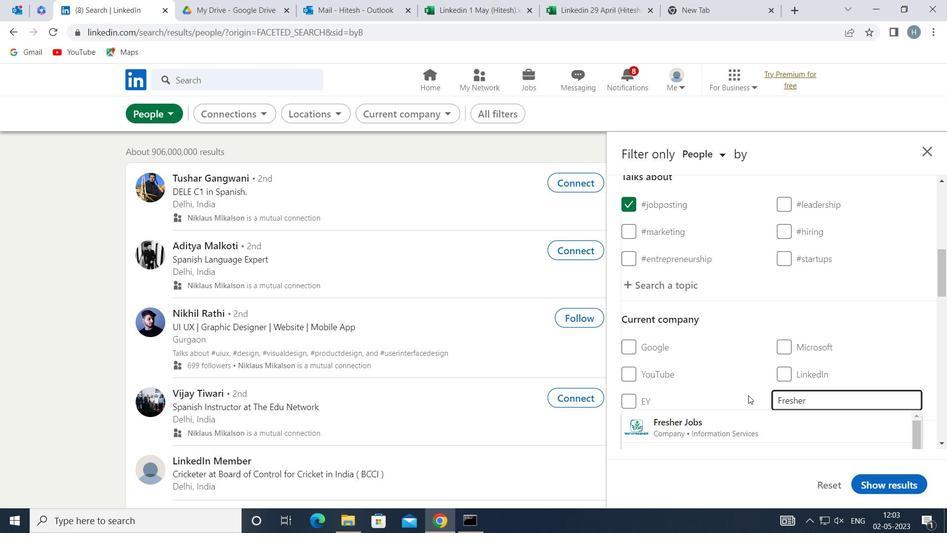 
Action: Key pressed W
Screenshot: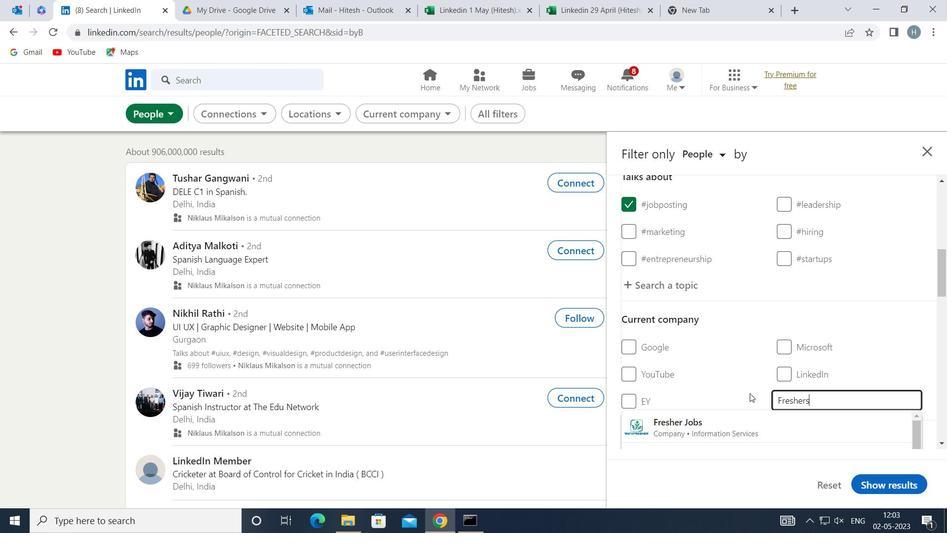 
Action: Mouse moved to (746, 396)
Screenshot: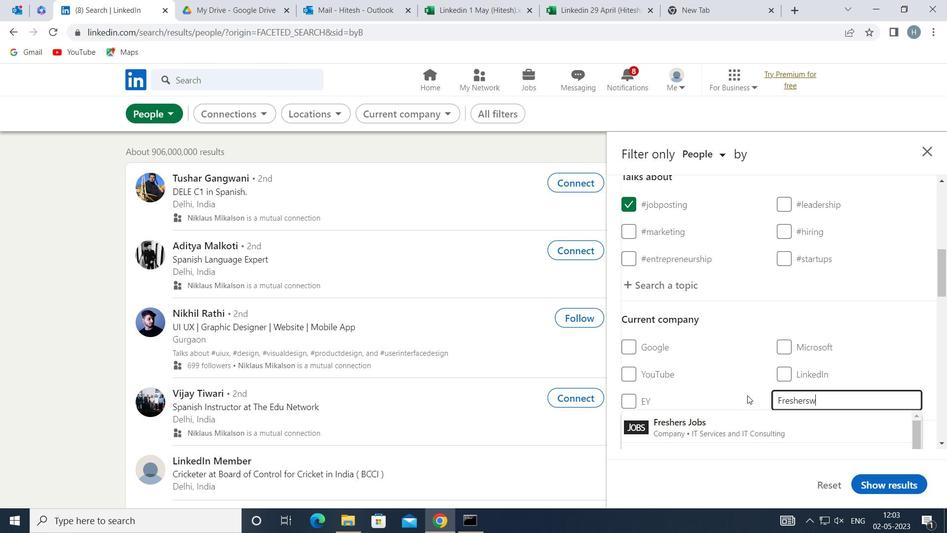 
Action: Mouse scrolled (746, 395) with delta (0, 0)
Screenshot: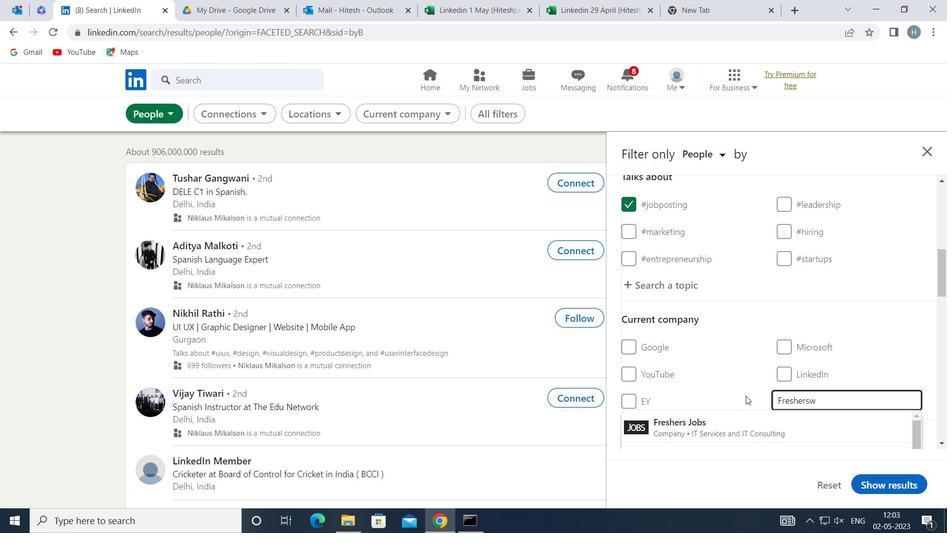 
Action: Mouse moved to (766, 366)
Screenshot: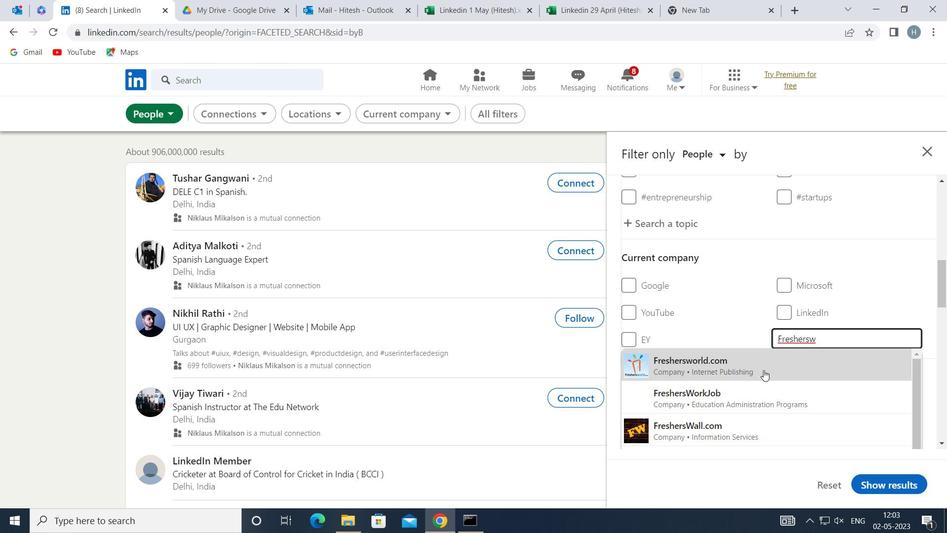 
Action: Mouse pressed left at (766, 366)
Screenshot: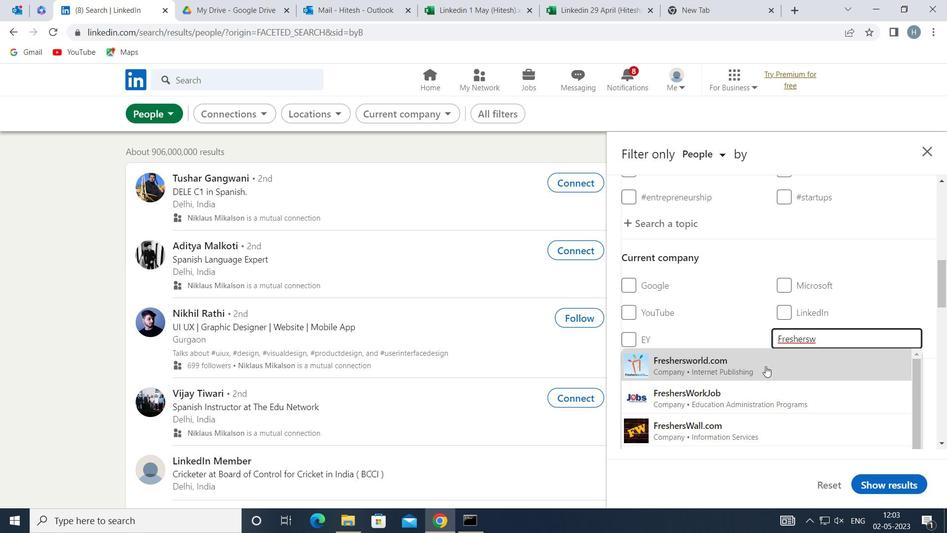 
Action: Mouse scrolled (766, 366) with delta (0, 0)
Screenshot: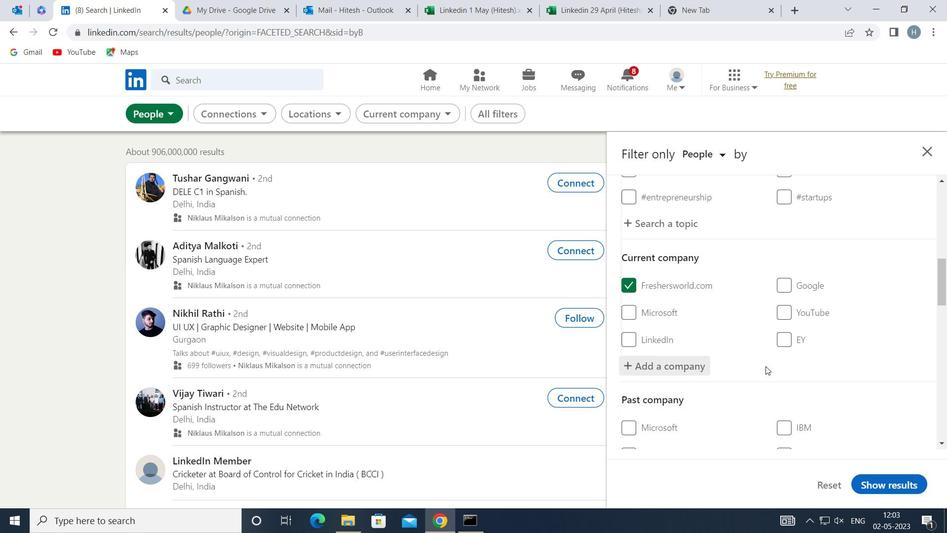 
Action: Mouse moved to (752, 366)
Screenshot: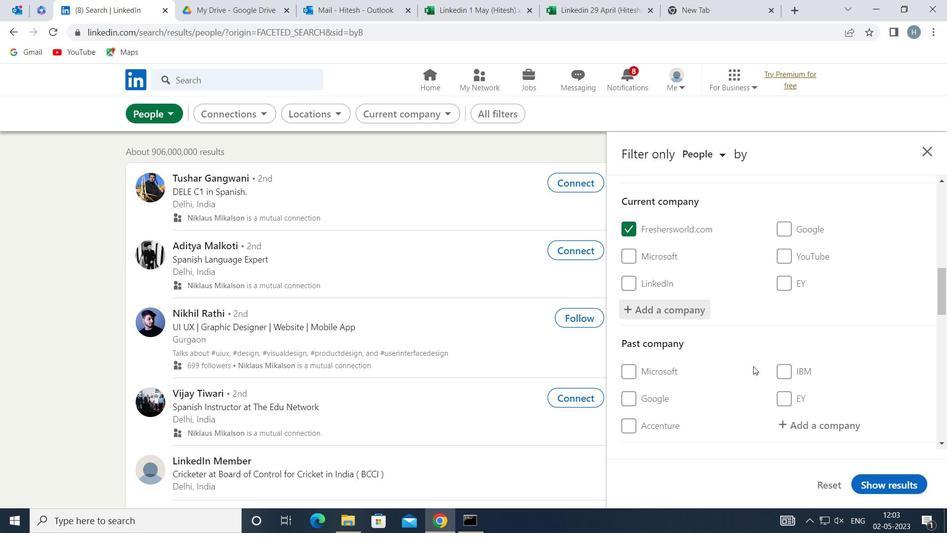 
Action: Mouse scrolled (752, 366) with delta (0, 0)
Screenshot: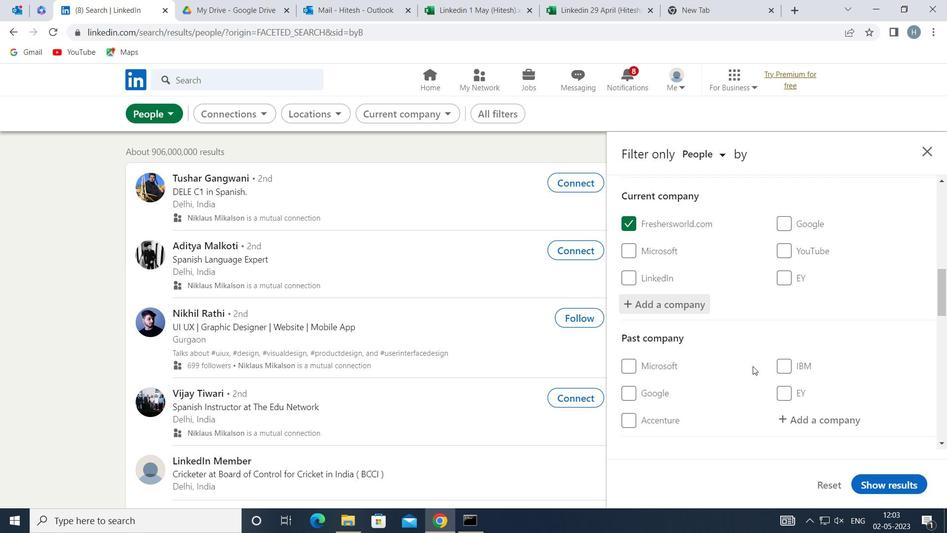 
Action: Mouse moved to (752, 366)
Screenshot: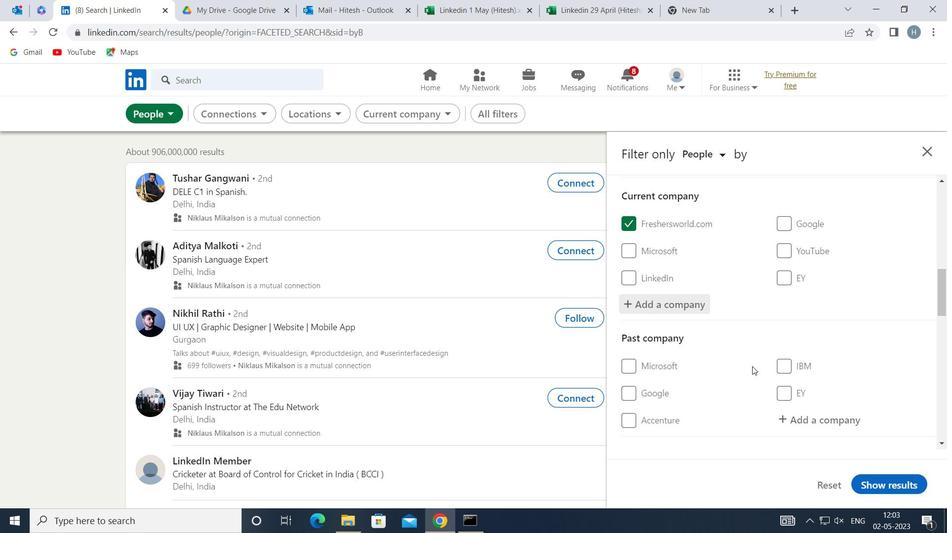 
Action: Mouse scrolled (752, 366) with delta (0, 0)
Screenshot: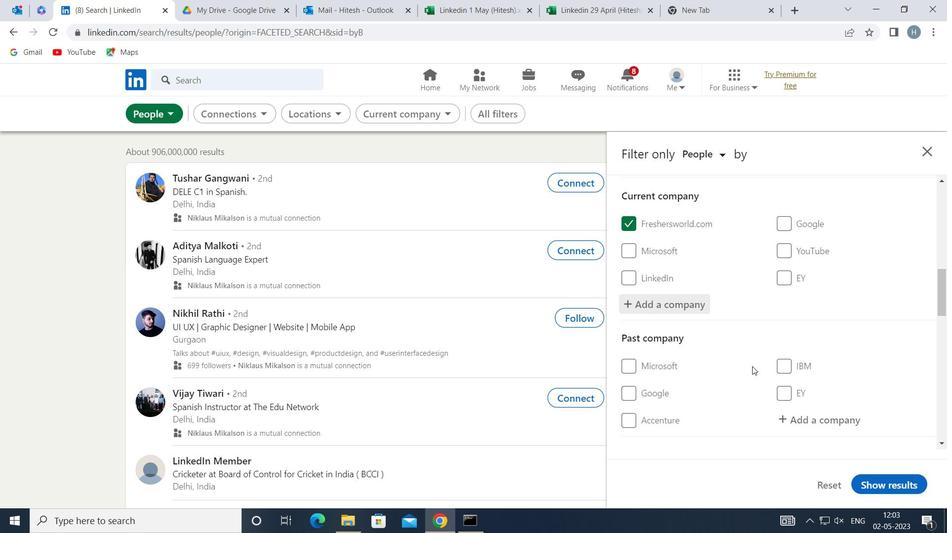 
Action: Mouse moved to (752, 365)
Screenshot: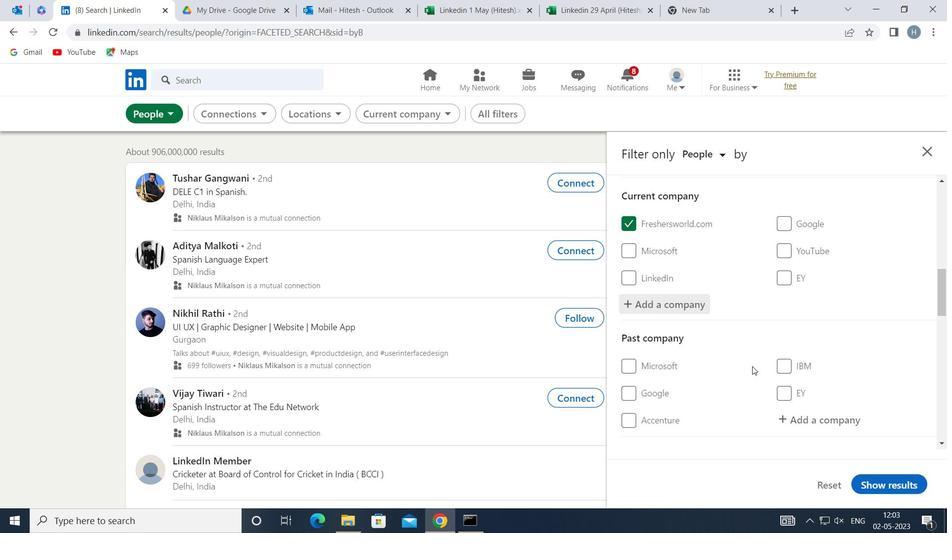 
Action: Mouse scrolled (752, 364) with delta (0, 0)
Screenshot: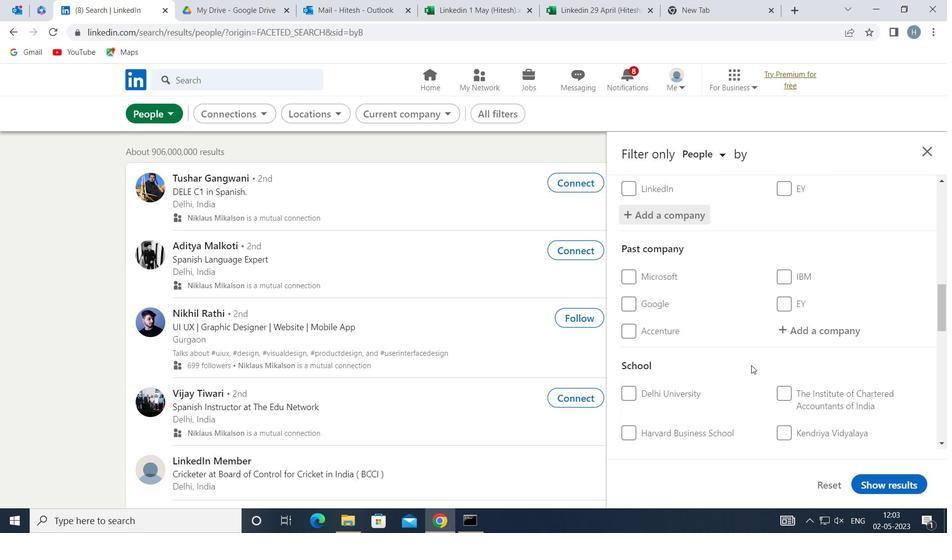 
Action: Mouse moved to (841, 365)
Screenshot: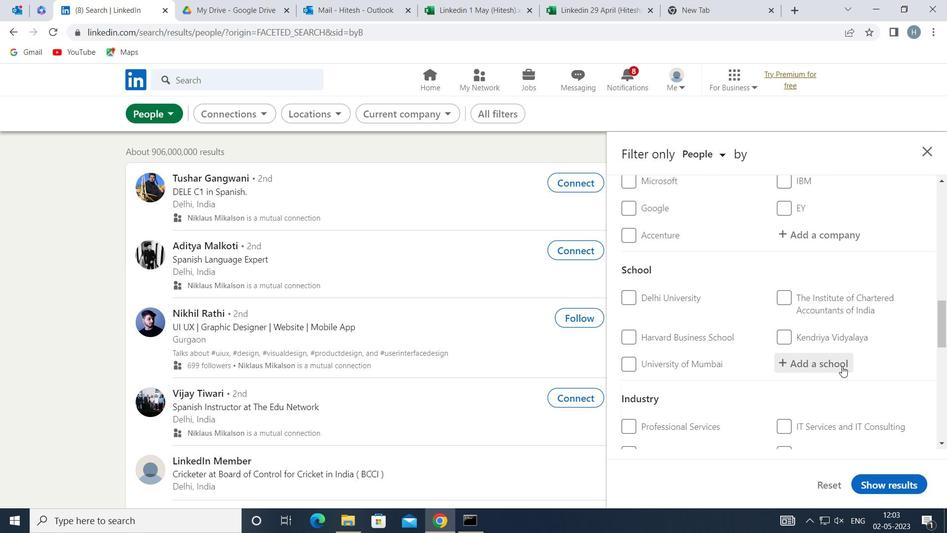 
Action: Mouse pressed left at (841, 365)
Screenshot: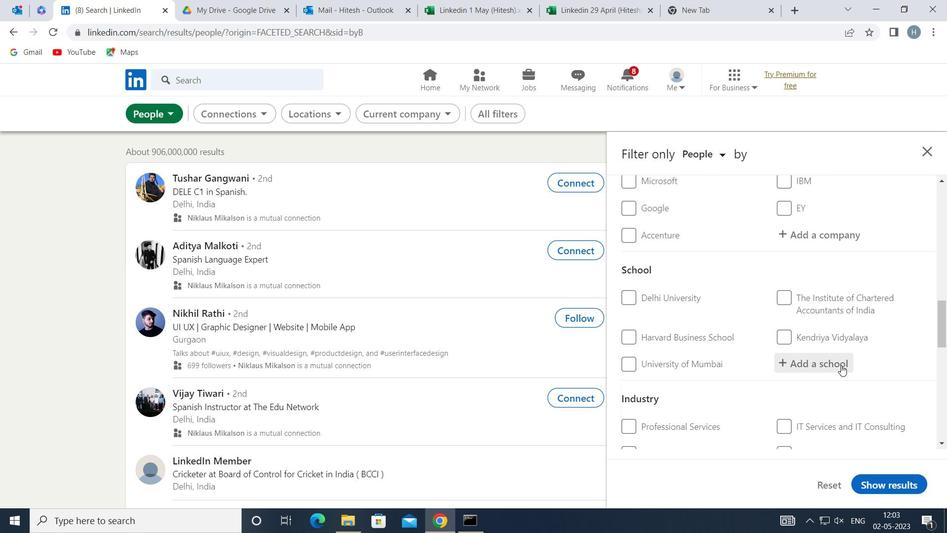
Action: Mouse moved to (841, 365)
Screenshot: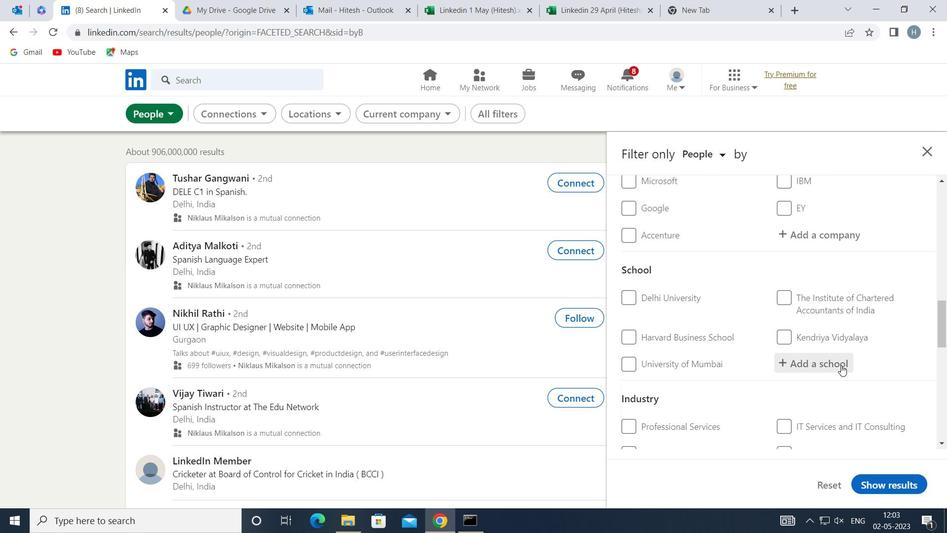 
Action: Key pressed <Key.shift>NIIT<Key.space><Key.shift>PUNE
Screenshot: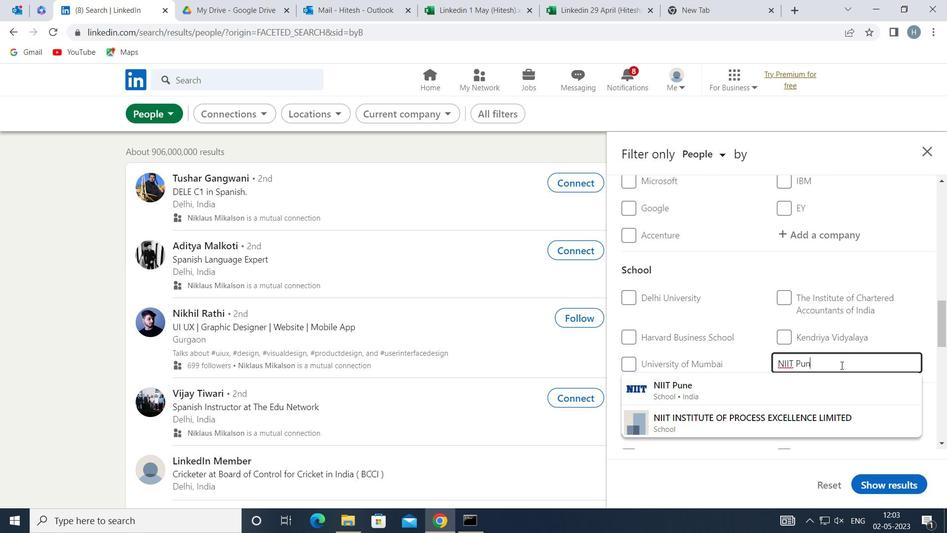 
Action: Mouse moved to (783, 392)
Screenshot: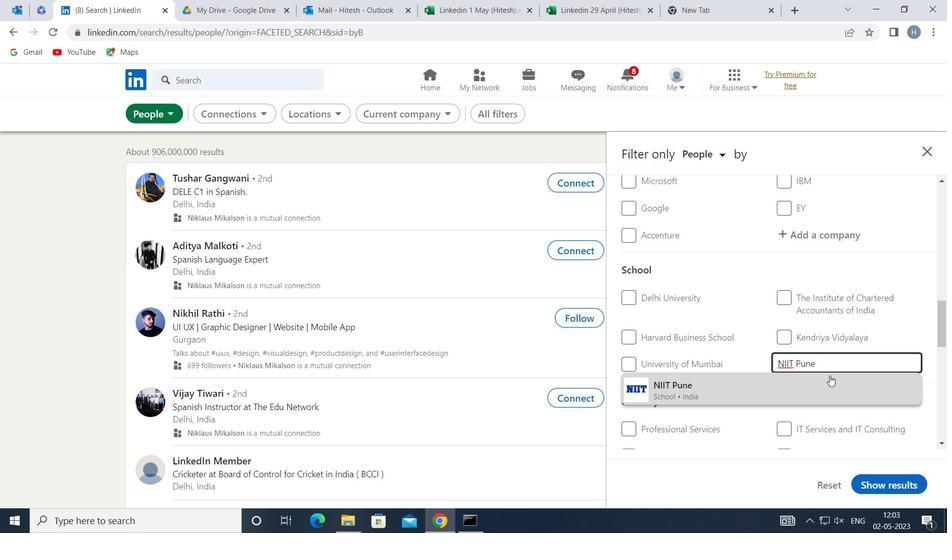 
Action: Mouse pressed left at (783, 392)
Screenshot: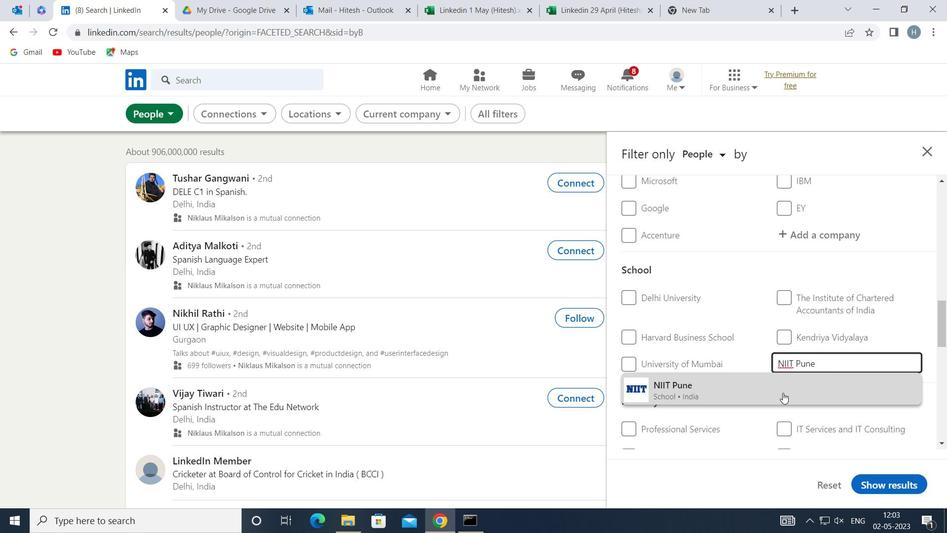 
Action: Mouse moved to (761, 394)
Screenshot: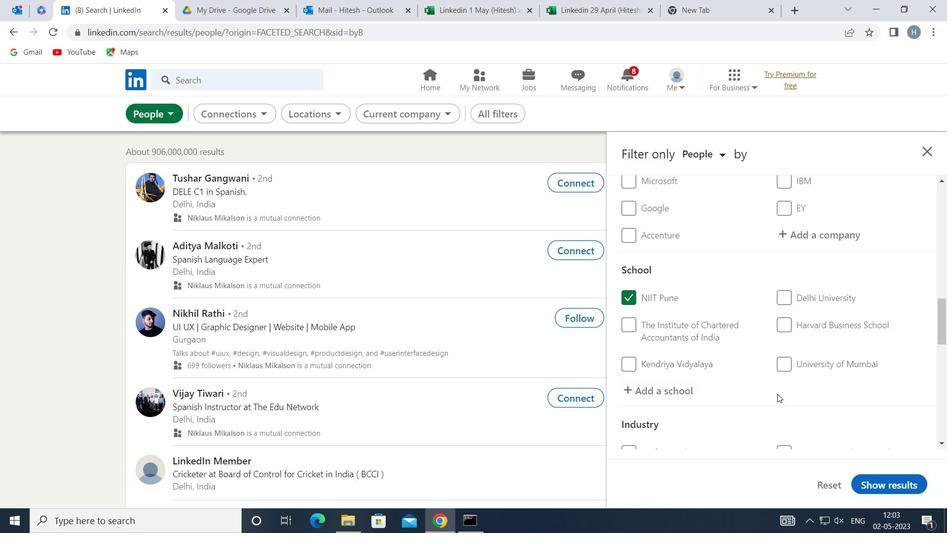 
Action: Mouse scrolled (761, 393) with delta (0, 0)
Screenshot: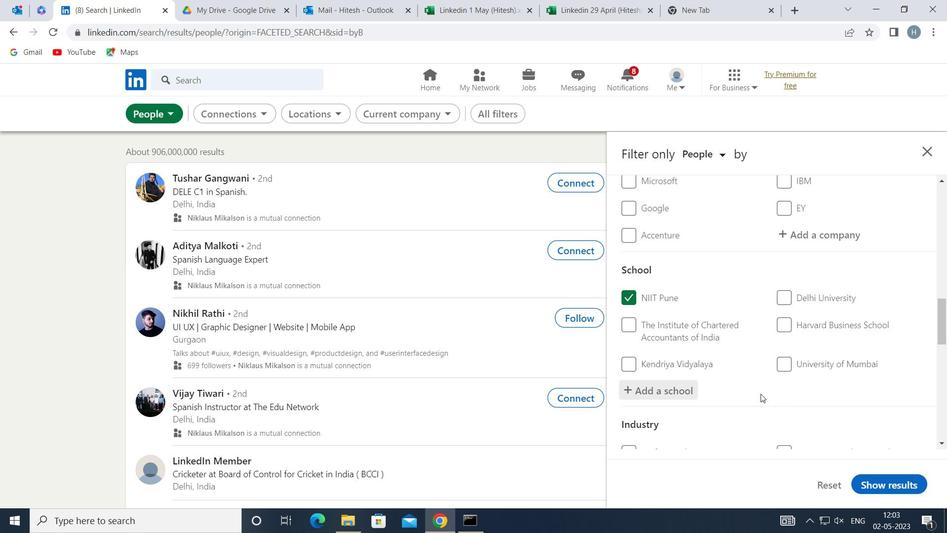 
Action: Mouse moved to (760, 390)
Screenshot: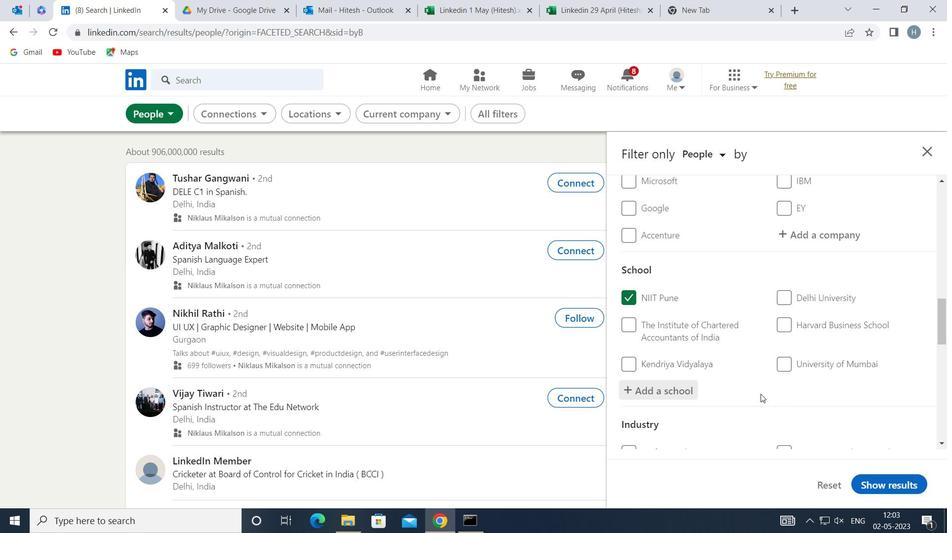
Action: Mouse scrolled (760, 389) with delta (0, 0)
Screenshot: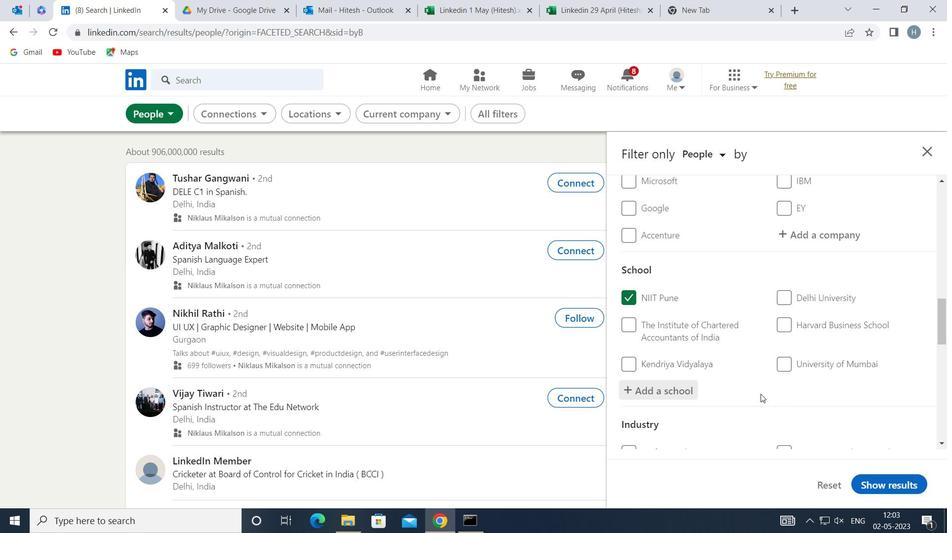 
Action: Mouse moved to (711, 377)
Screenshot: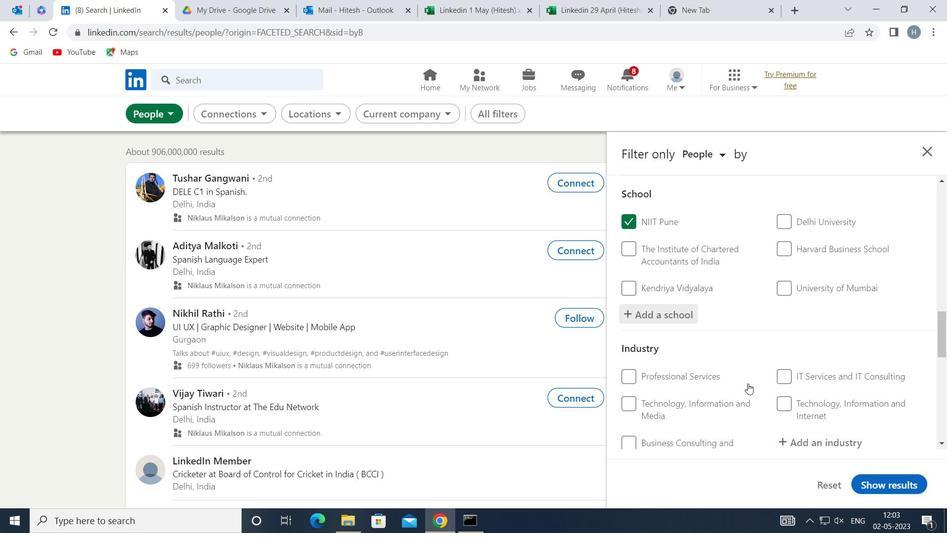 
Action: Mouse scrolled (711, 377) with delta (0, 0)
Screenshot: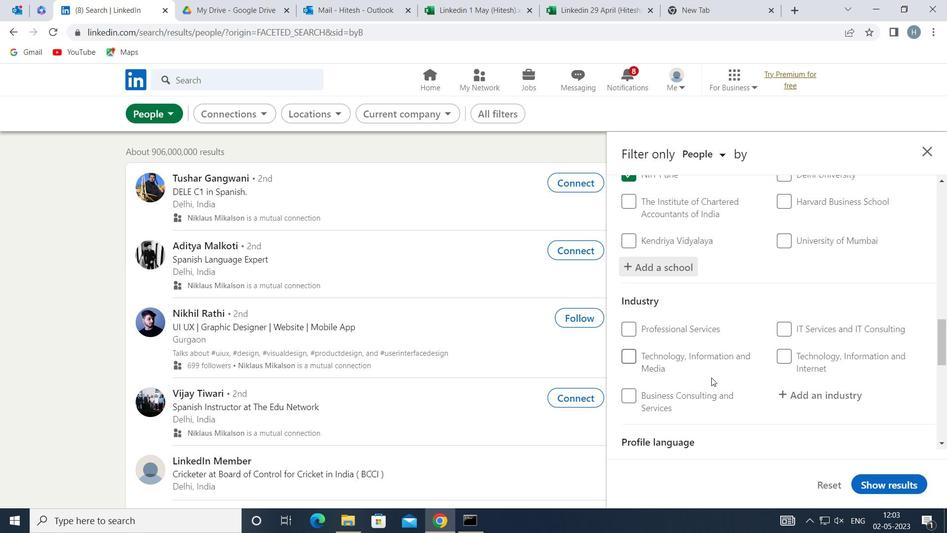 
Action: Mouse moved to (819, 331)
Screenshot: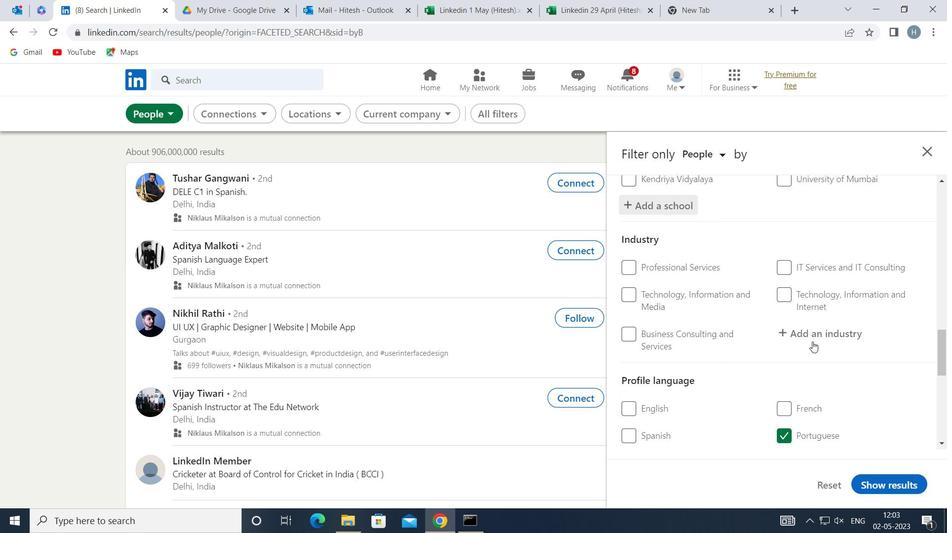 
Action: Mouse pressed left at (819, 331)
Screenshot: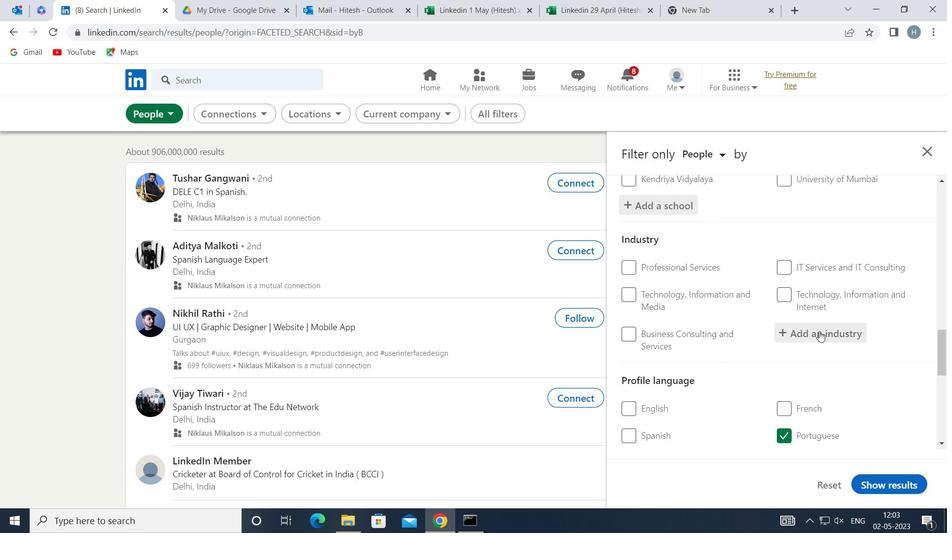 
Action: Key pressed <Key.shift>CONSUMER<Key.space><Key.shift><Key.shift>GOODS<Key.space>
Screenshot: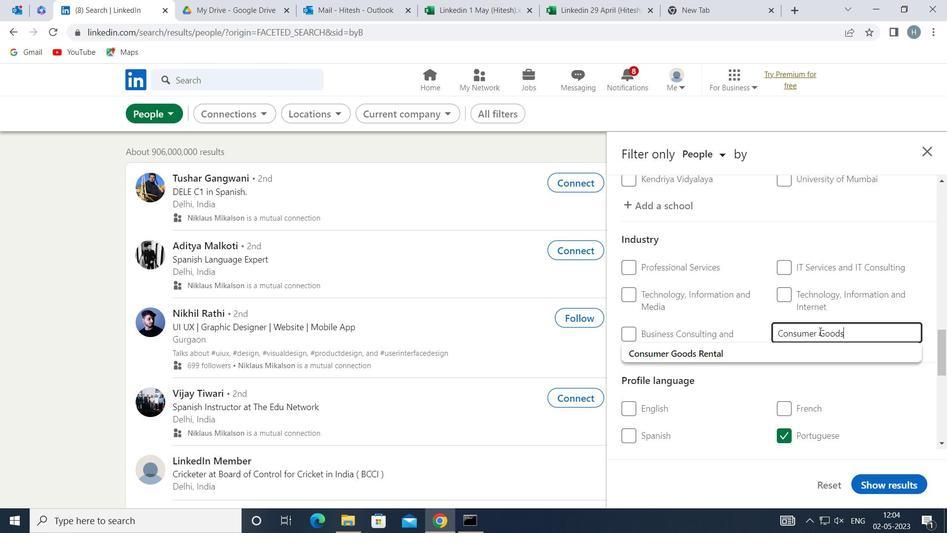 
Action: Mouse moved to (814, 355)
Screenshot: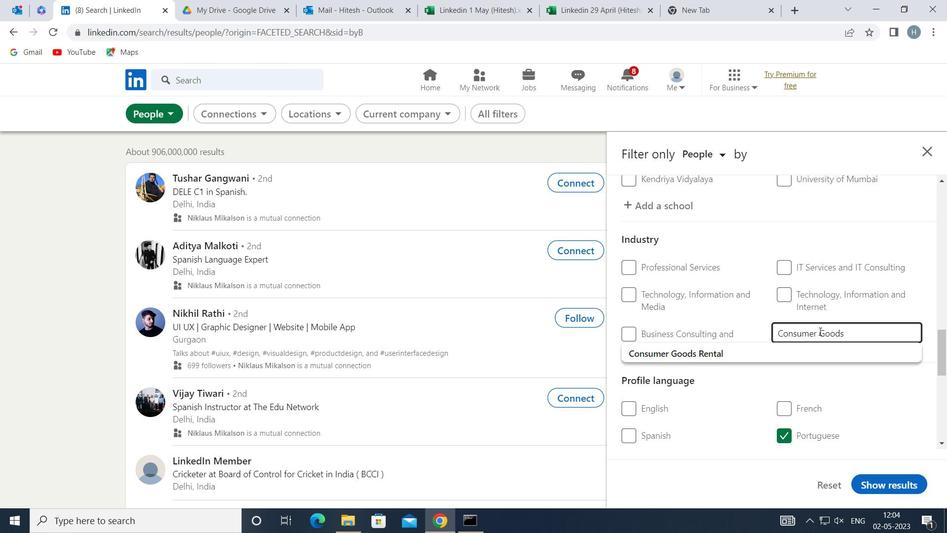 
Action: Mouse pressed left at (814, 355)
Screenshot: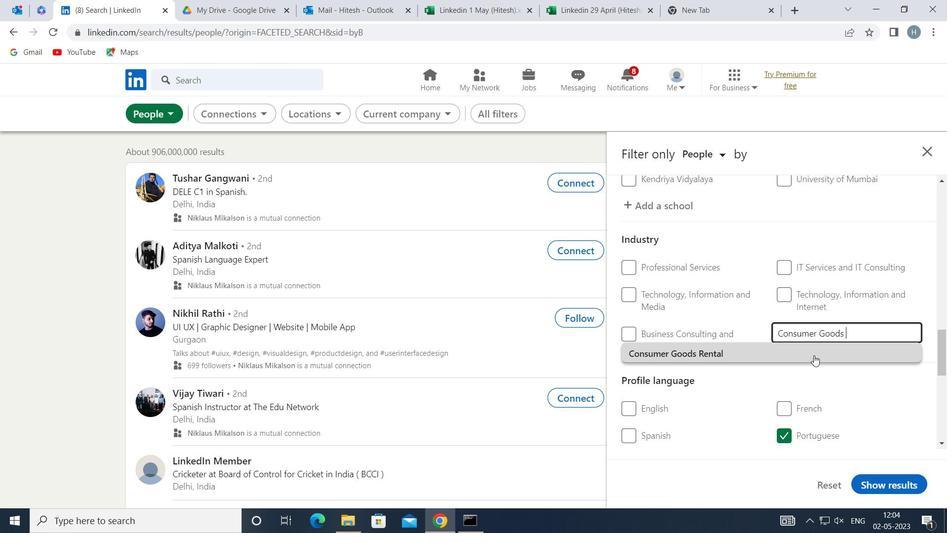 
Action: Mouse moved to (788, 362)
Screenshot: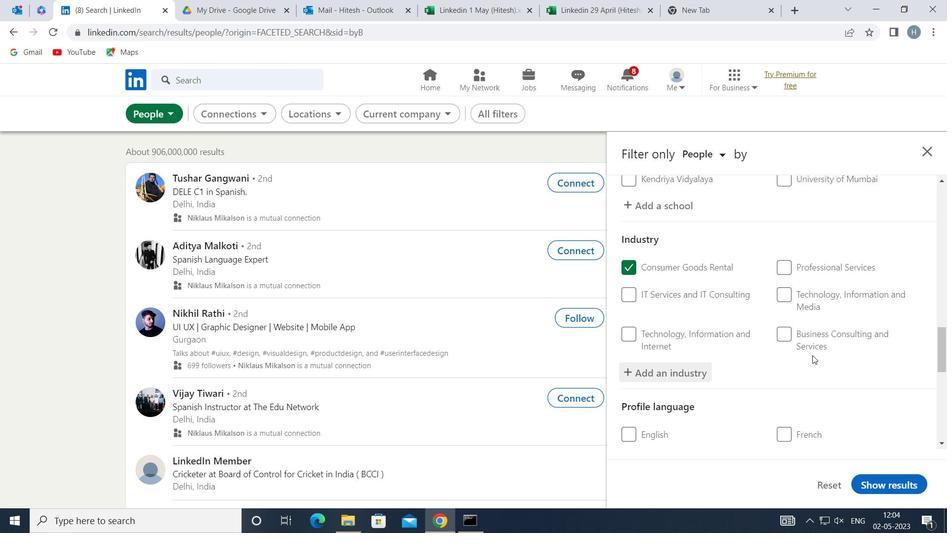 
Action: Mouse scrolled (788, 362) with delta (0, 0)
Screenshot: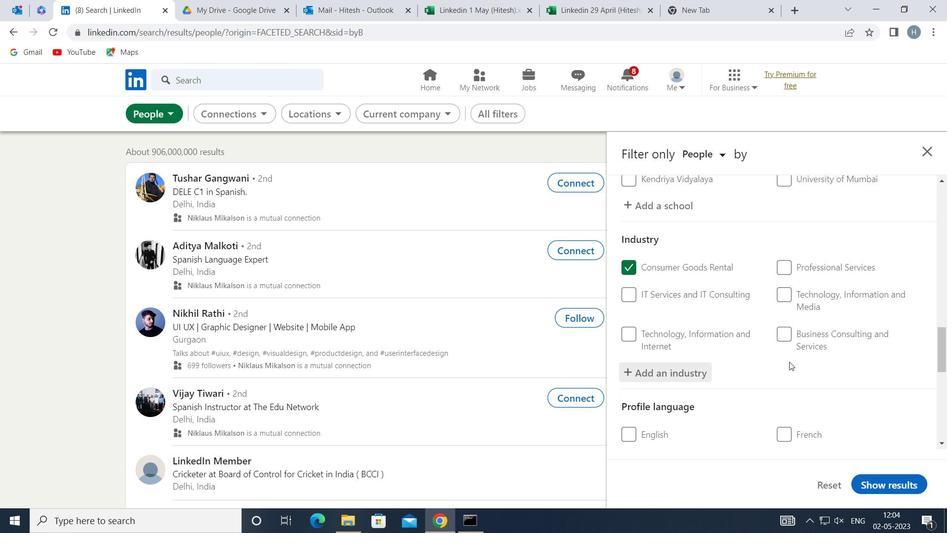 
Action: Mouse scrolled (788, 362) with delta (0, 0)
Screenshot: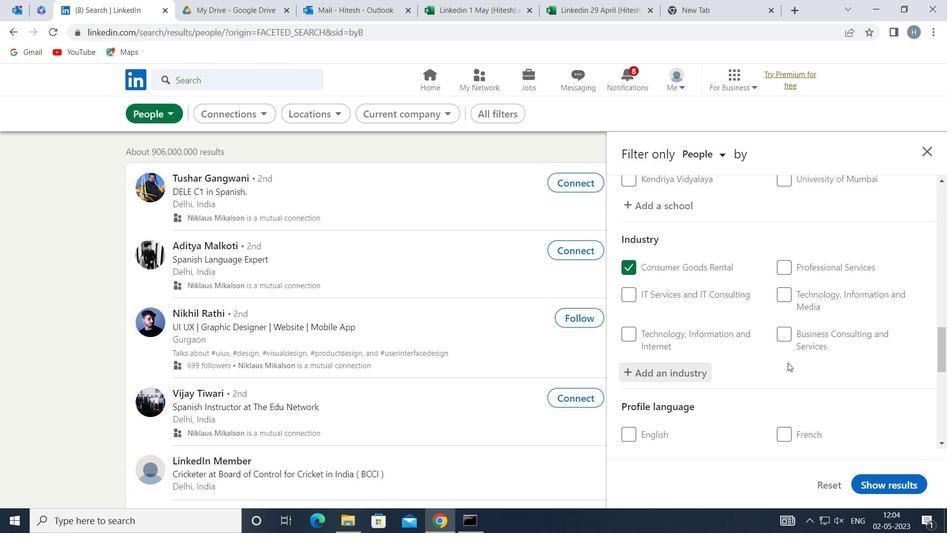 
Action: Mouse moved to (779, 364)
Screenshot: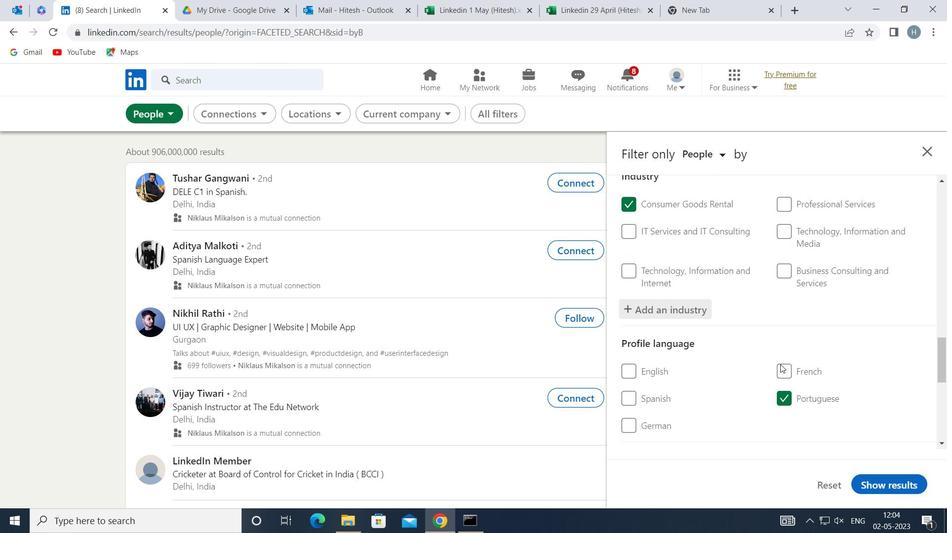 
Action: Mouse scrolled (779, 364) with delta (0, 0)
Screenshot: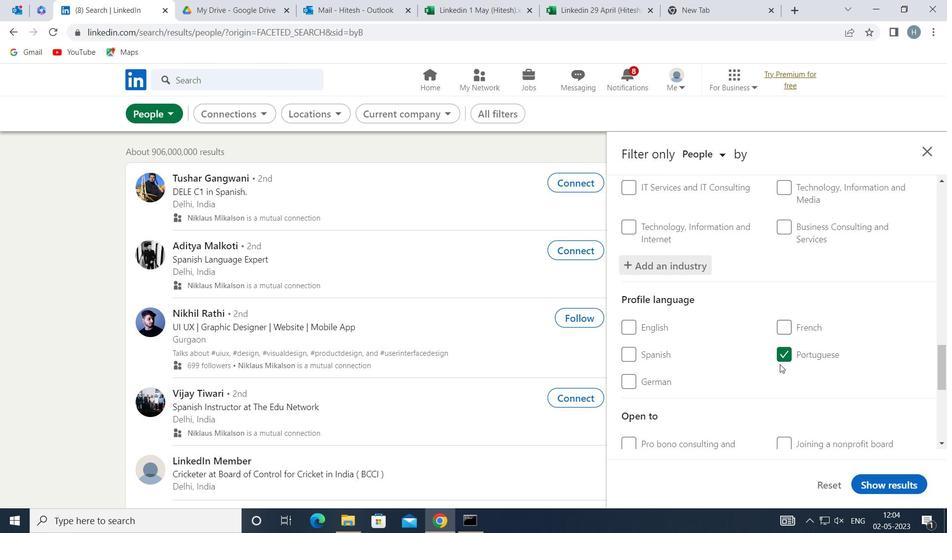 
Action: Mouse scrolled (779, 364) with delta (0, 0)
Screenshot: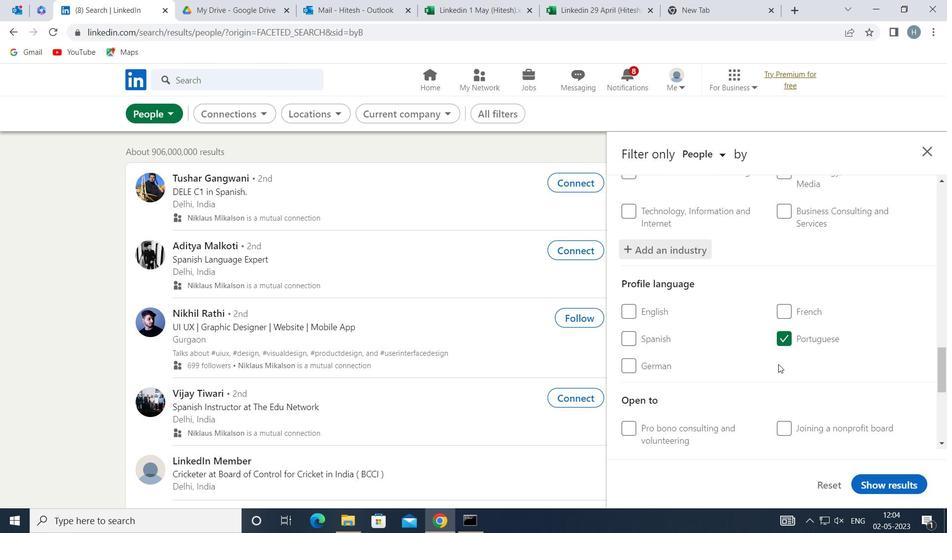 
Action: Mouse moved to (812, 427)
Screenshot: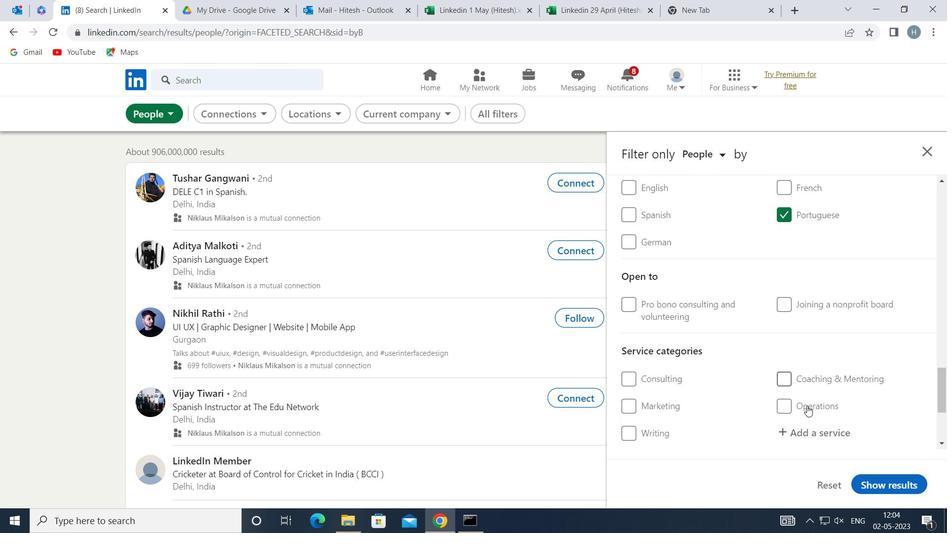 
Action: Mouse pressed left at (812, 427)
Screenshot: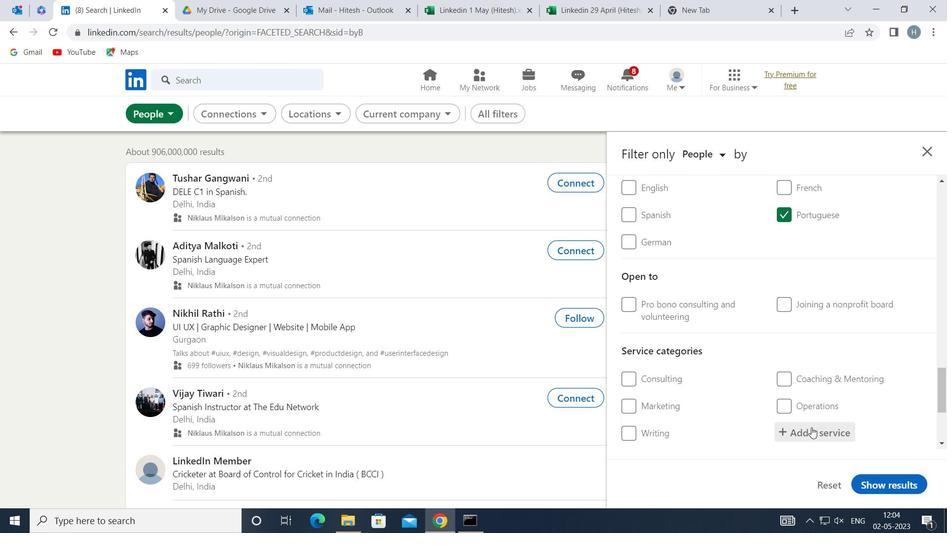 
Action: Mouse moved to (812, 427)
Screenshot: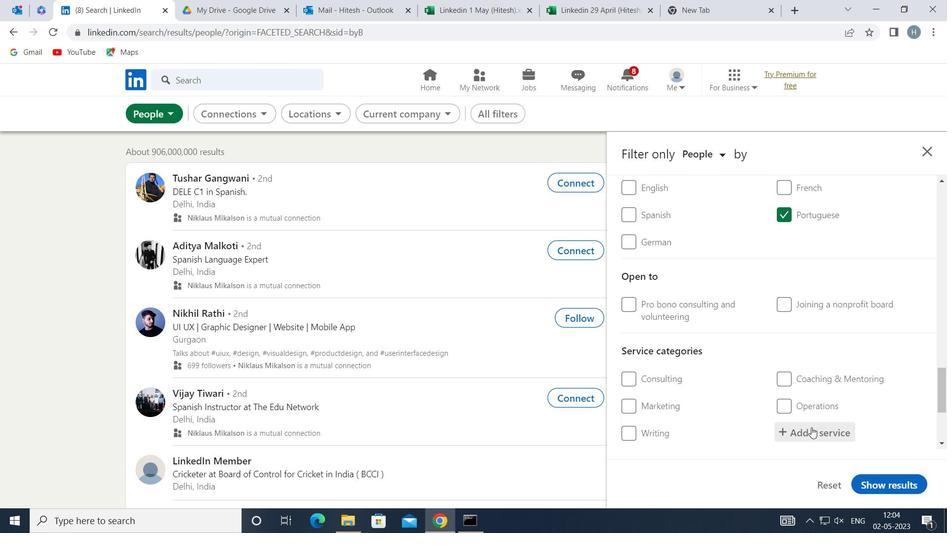
Action: Key pressed <Key.shift>PERSONAL<Key.space><Key.shift>IN
Screenshot: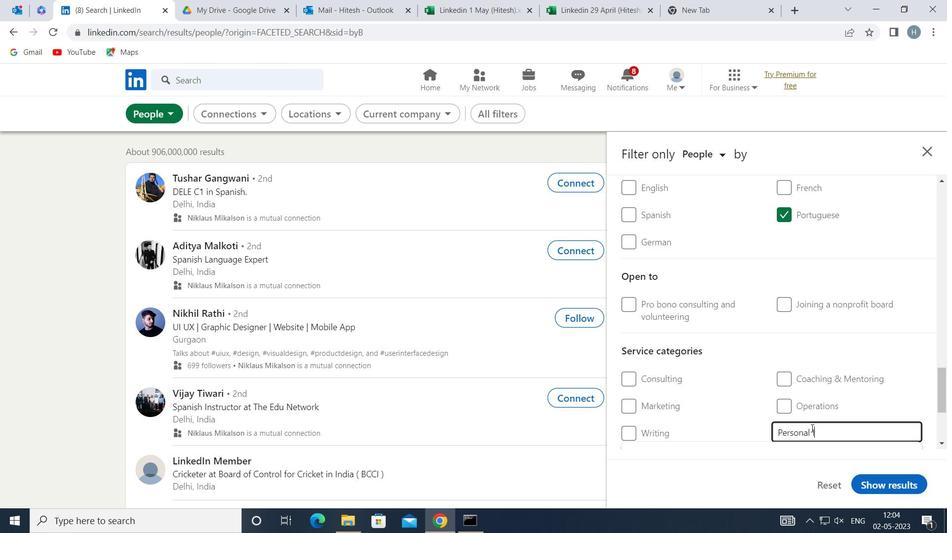 
Action: Mouse moved to (806, 427)
Screenshot: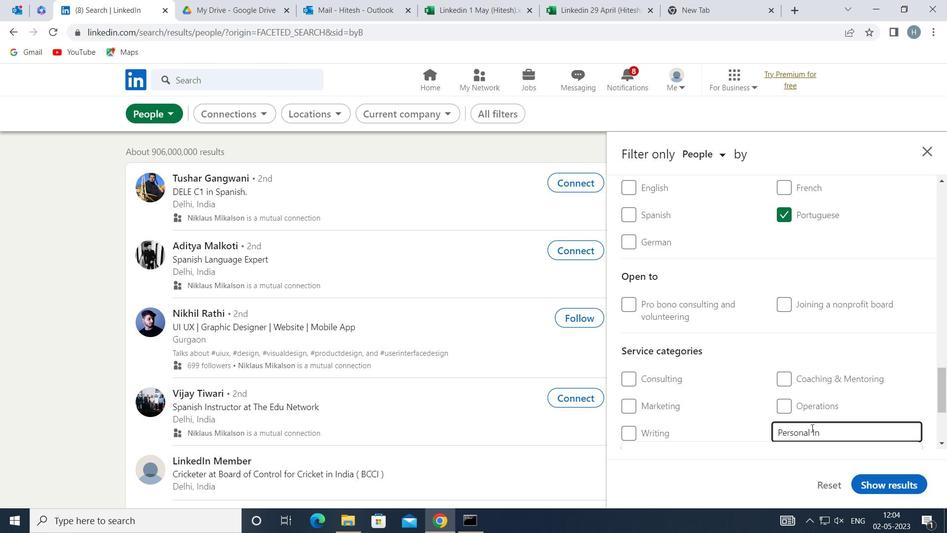 
Action: Mouse scrolled (806, 427) with delta (0, 0)
Screenshot: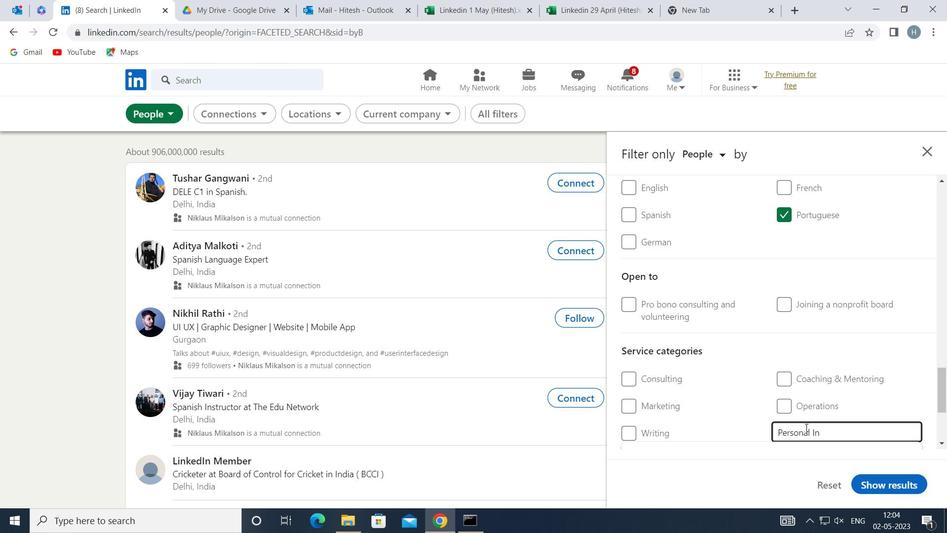 
Action: Mouse scrolled (806, 427) with delta (0, 0)
Screenshot: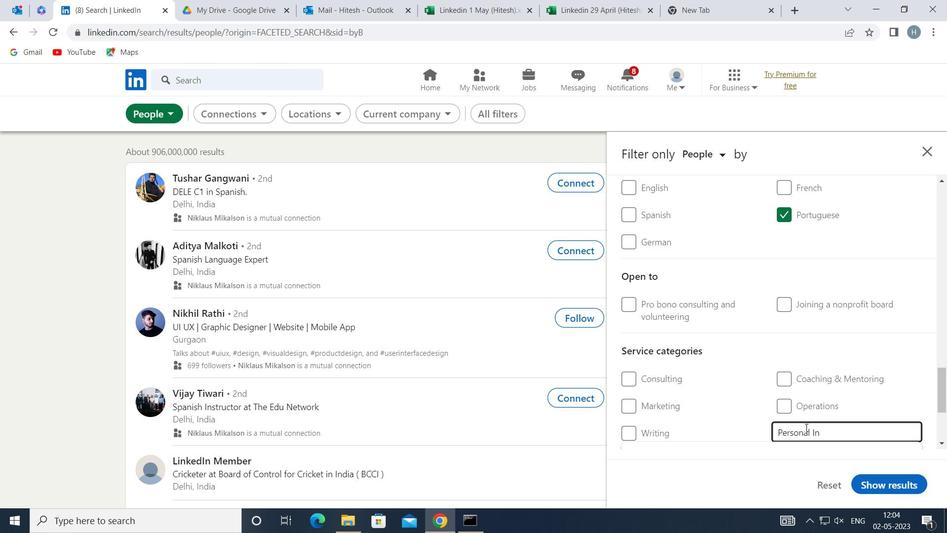
Action: Mouse moved to (774, 331)
Screenshot: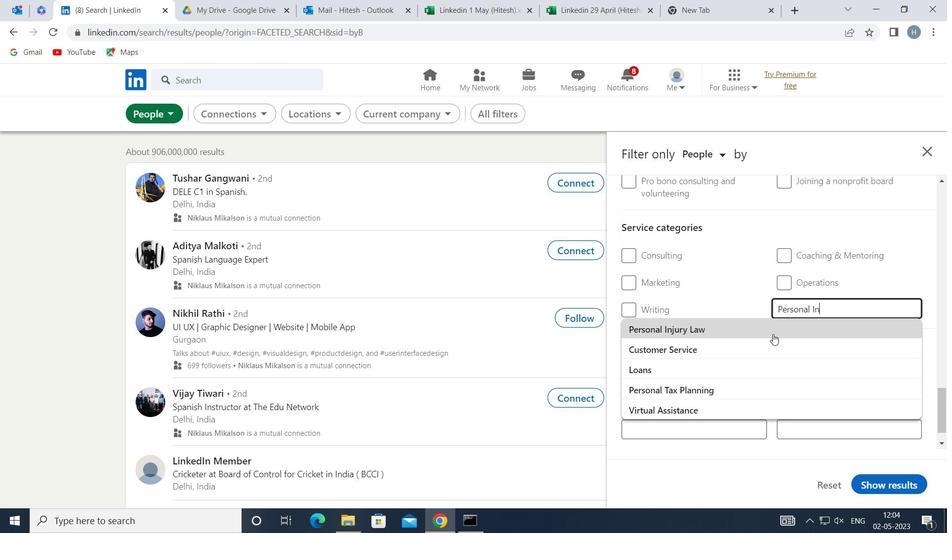 
Action: Mouse pressed left at (774, 331)
Screenshot: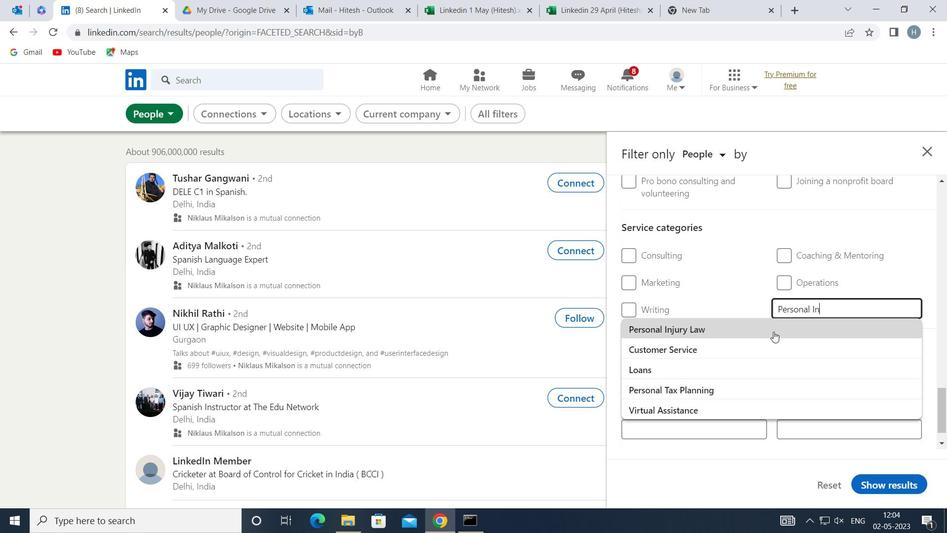 
Action: Mouse scrolled (774, 331) with delta (0, 0)
Screenshot: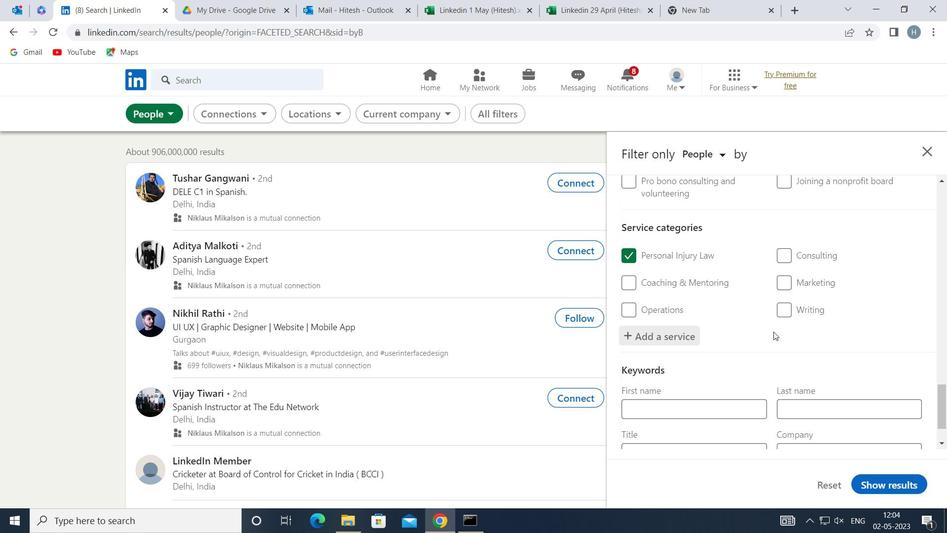 
Action: Mouse scrolled (774, 331) with delta (0, 0)
Screenshot: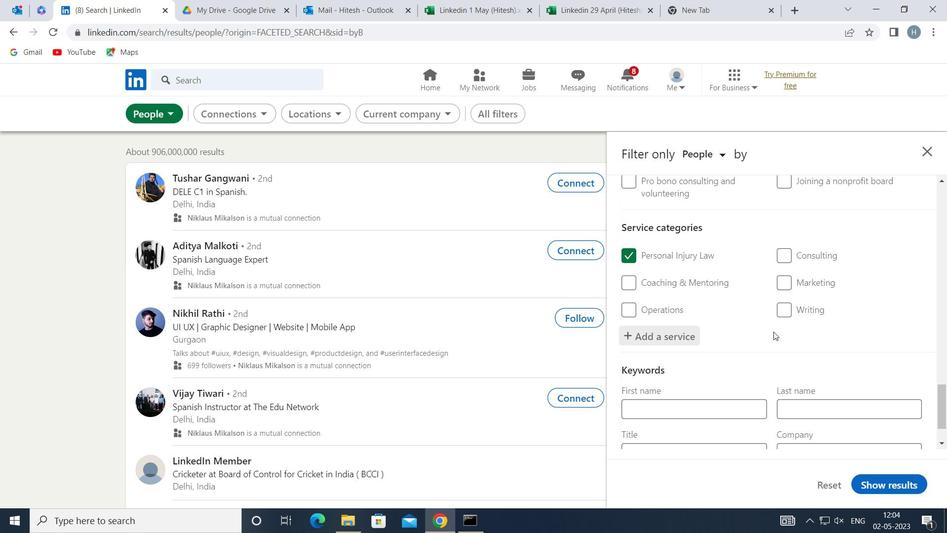 
Action: Mouse moved to (772, 335)
Screenshot: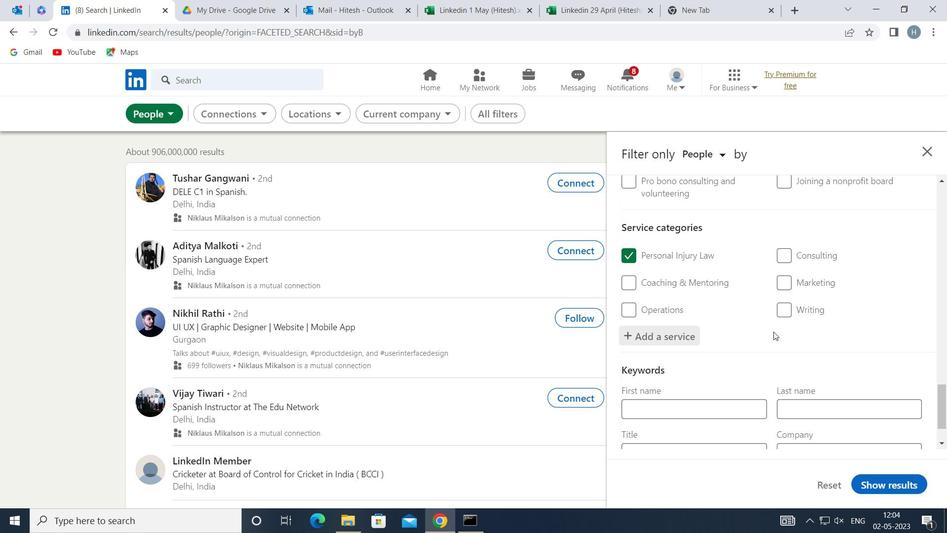 
Action: Mouse scrolled (772, 335) with delta (0, 0)
Screenshot: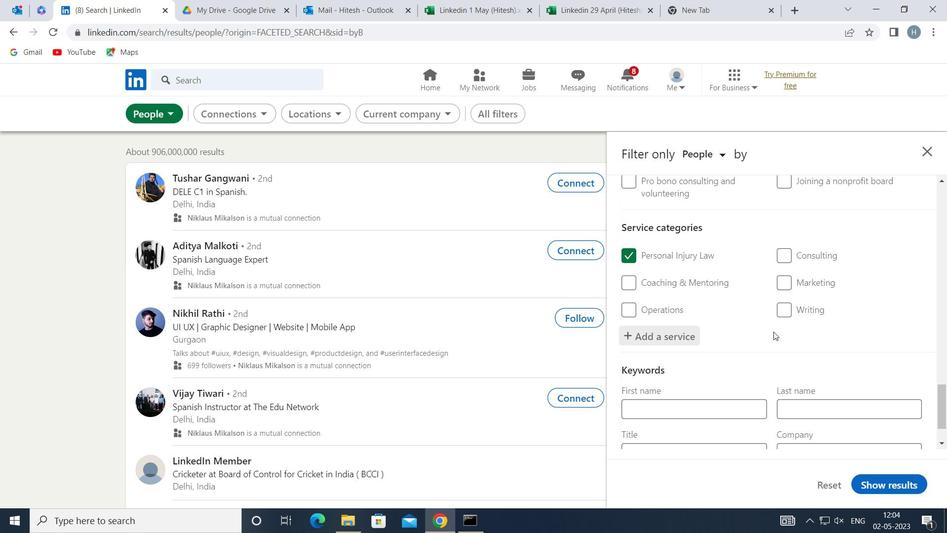 
Action: Mouse moved to (730, 389)
Screenshot: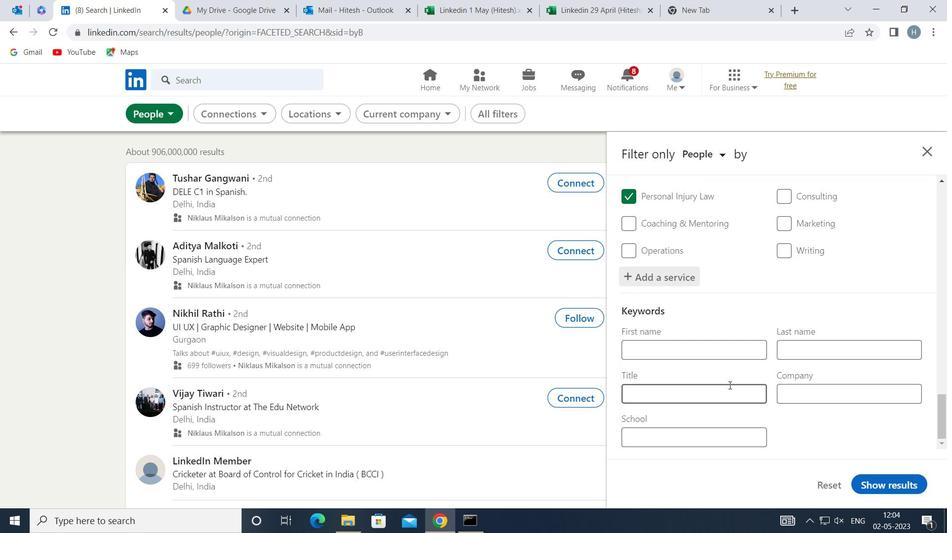 
Action: Mouse pressed left at (730, 389)
Screenshot: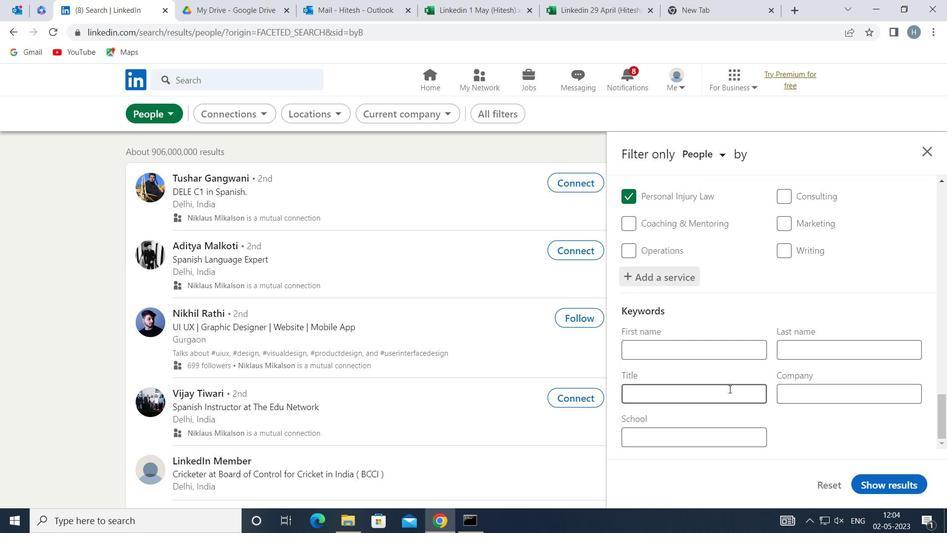 
Action: Mouse moved to (728, 390)
Screenshot: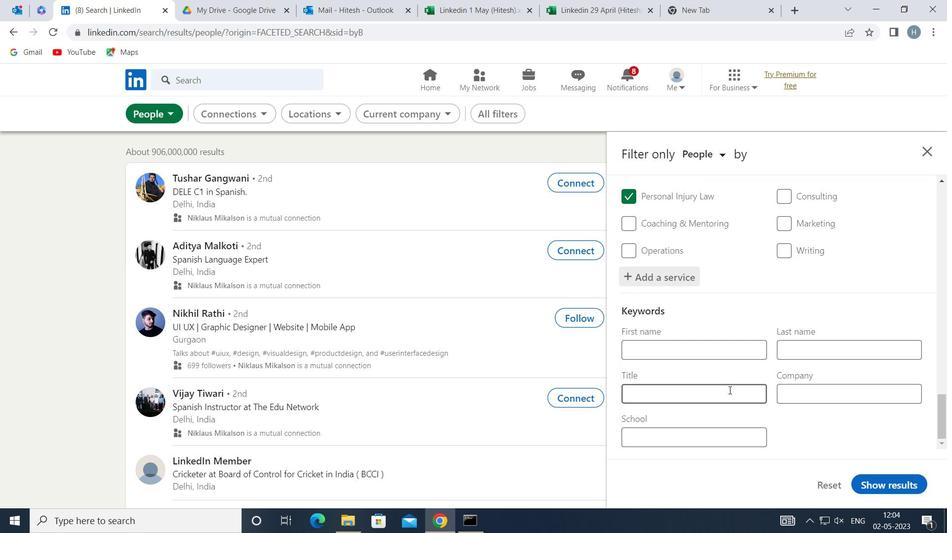 
Action: Key pressed <Key.shift>AREA<Key.space>
Screenshot: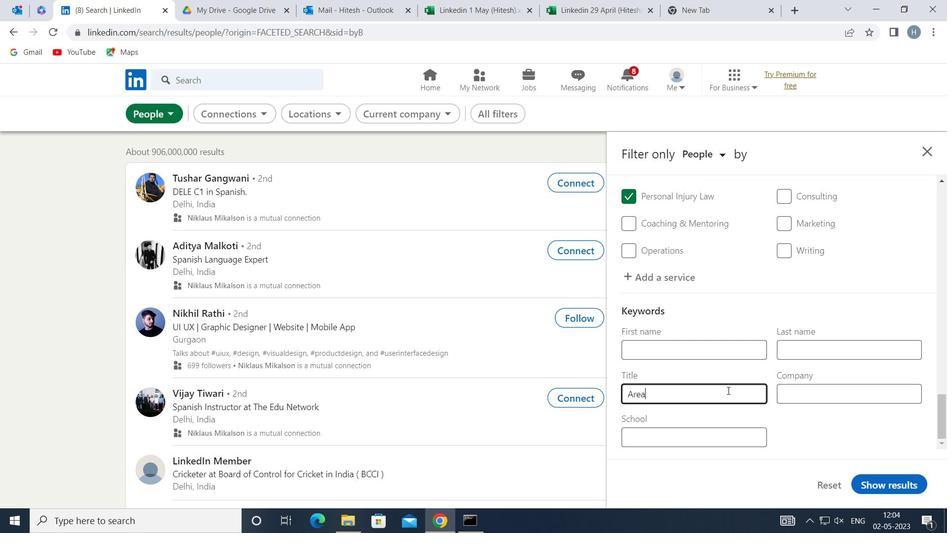 
Action: Mouse moved to (717, 393)
Screenshot: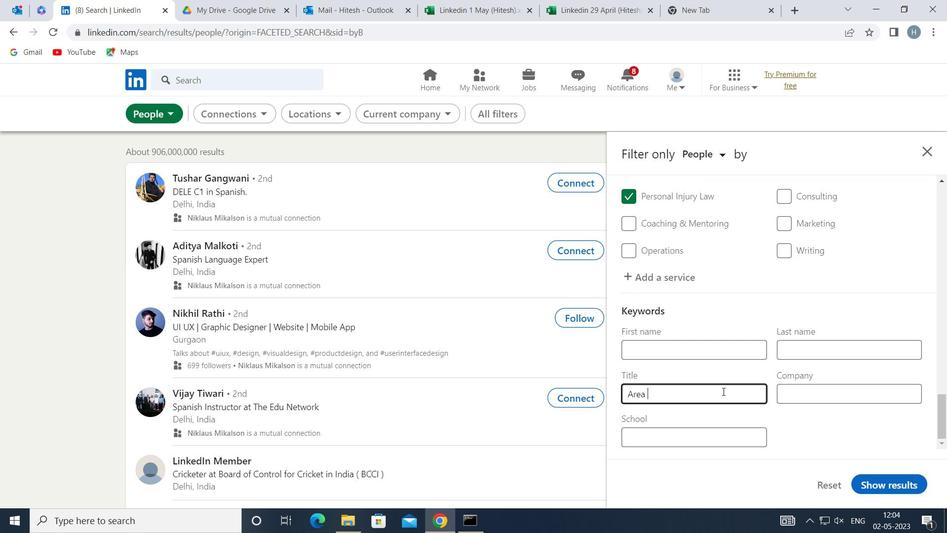 
Action: Key pressed <Key.shift>
Screenshot: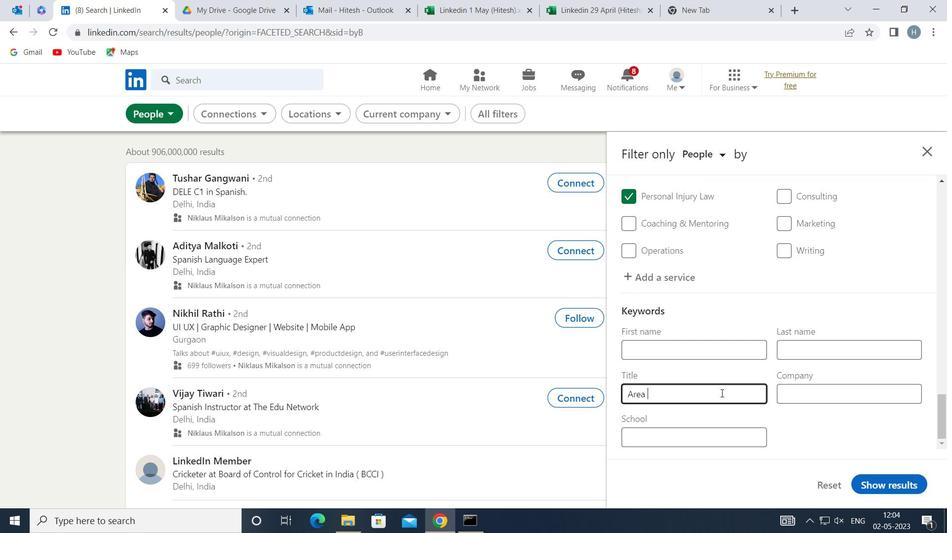 
Action: Mouse moved to (713, 395)
Screenshot: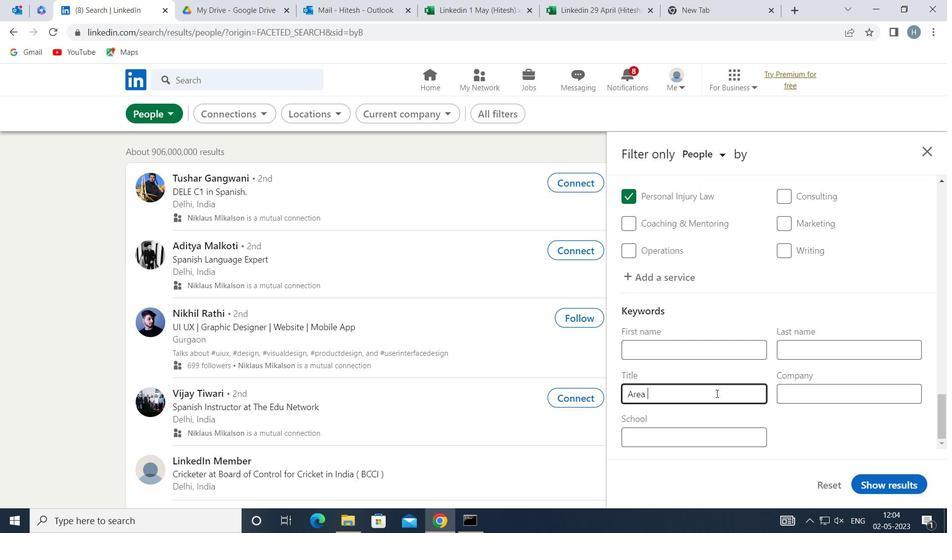 
Action: Key pressed S
Screenshot: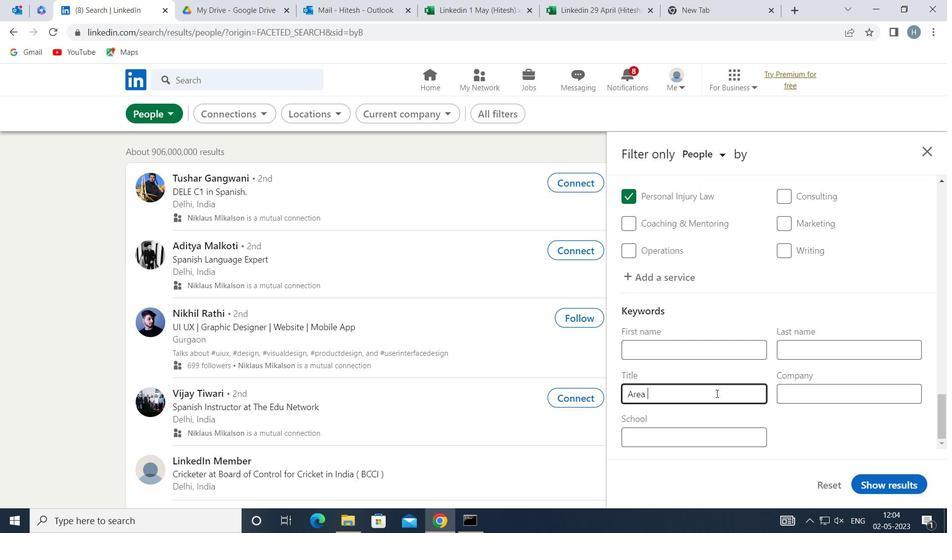
Action: Mouse moved to (707, 402)
Screenshot: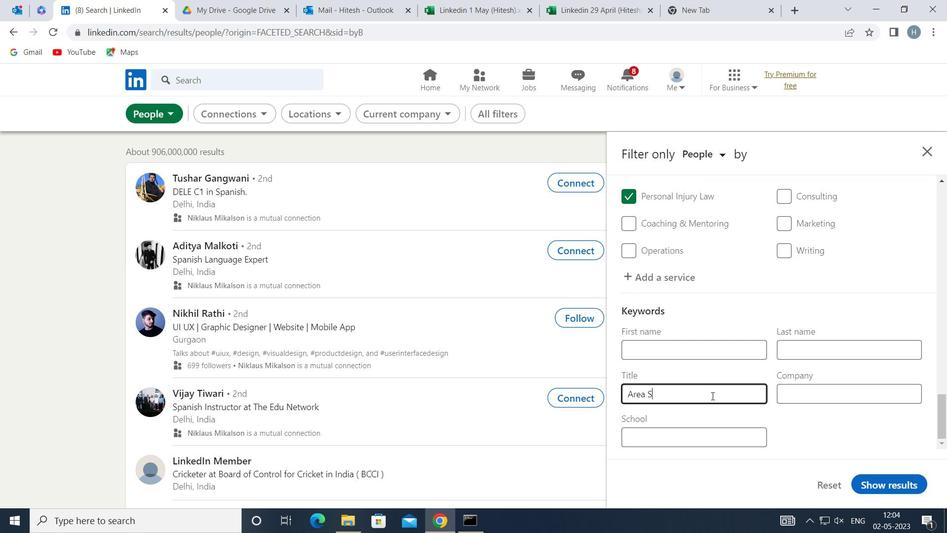 
Action: Key pressed A
Screenshot: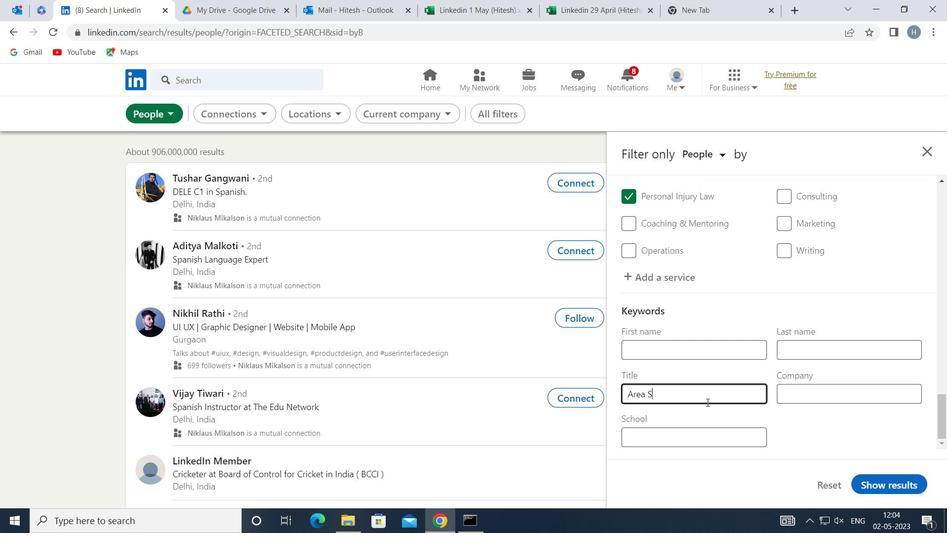 
Action: Mouse moved to (706, 403)
Screenshot: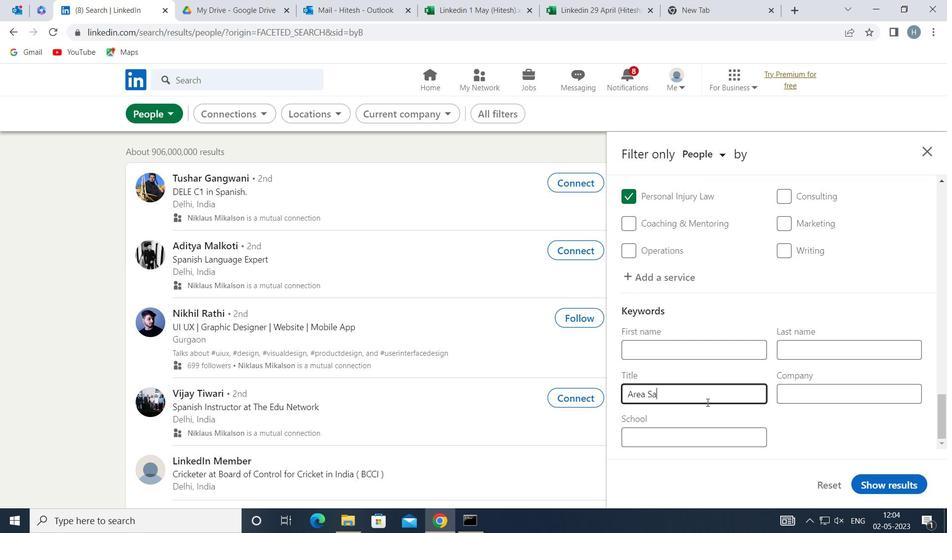 
Action: Key pressed LES<Key.space><Key.shift>MANAGER
Screenshot: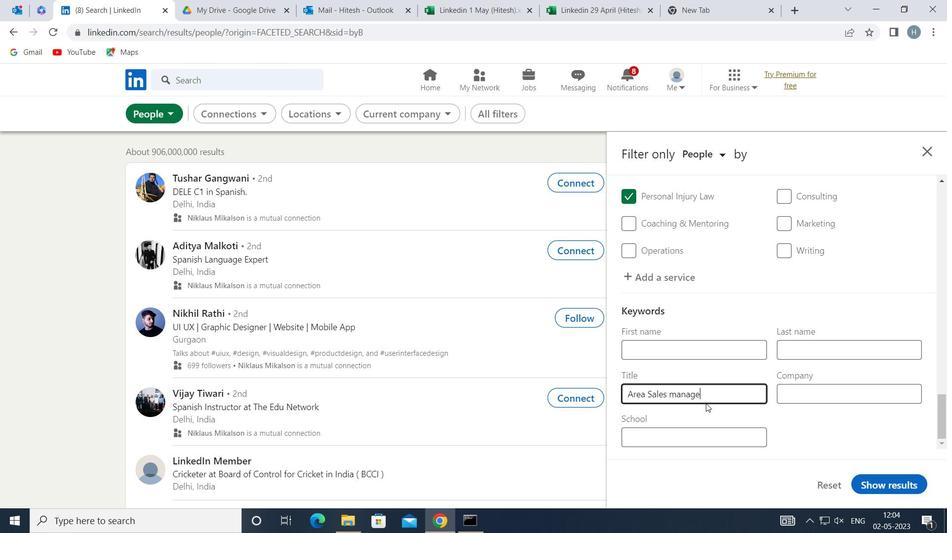 
Action: Mouse moved to (876, 485)
Screenshot: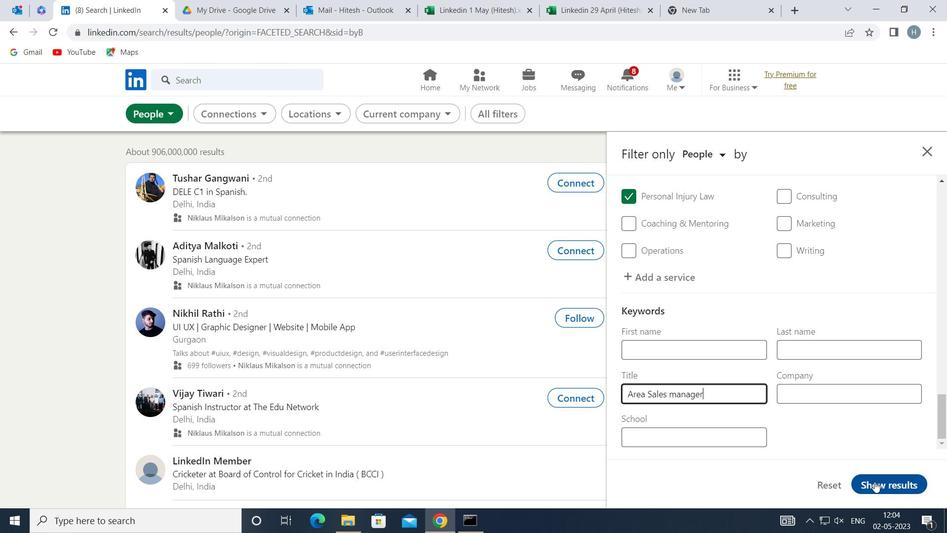
Action: Mouse pressed left at (876, 485)
Screenshot: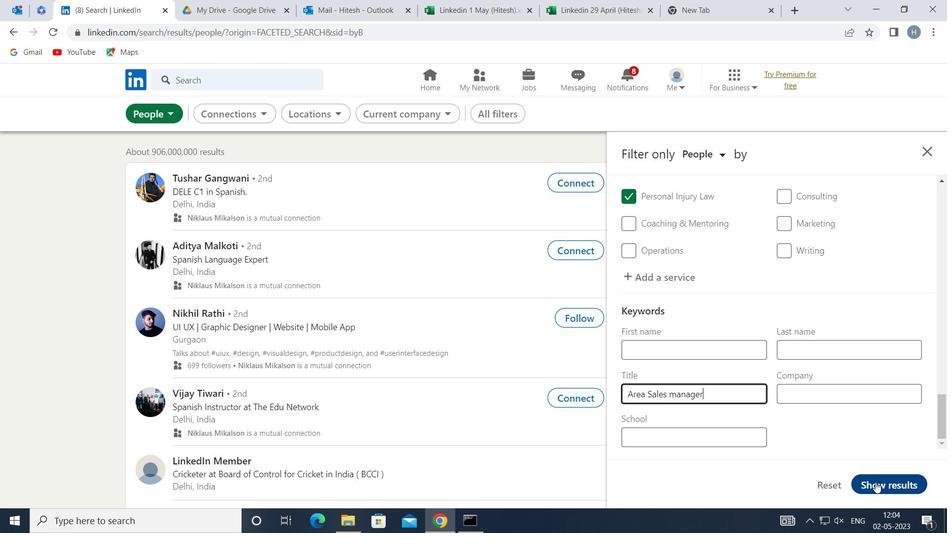 
Action: Mouse moved to (760, 440)
Screenshot: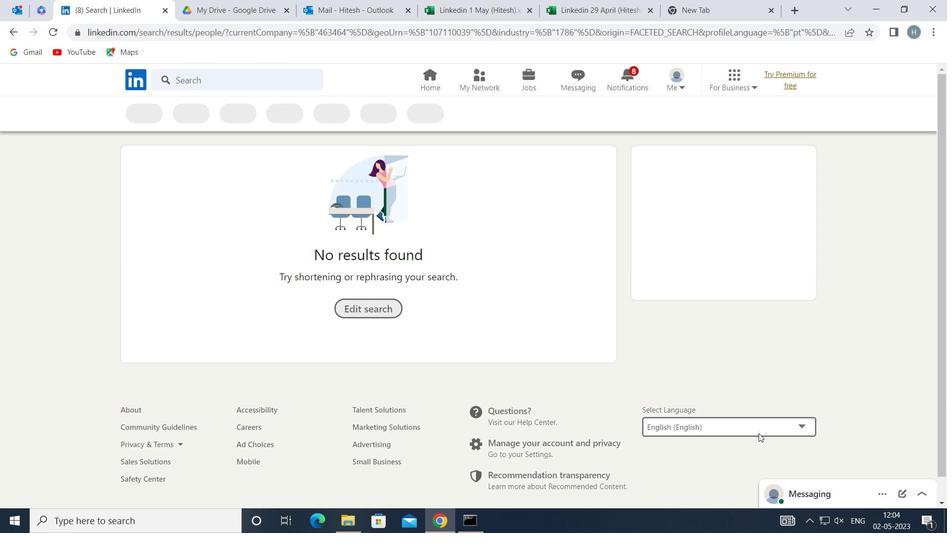
